 Task: Generate Tones.
Action: Mouse moved to (5, 15)
Screenshot: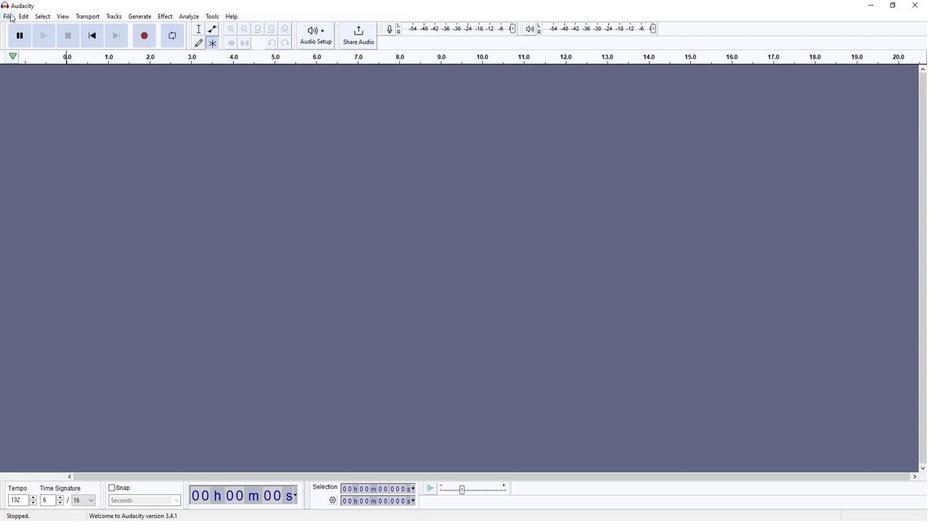 
Action: Mouse pressed left at (5, 15)
Screenshot: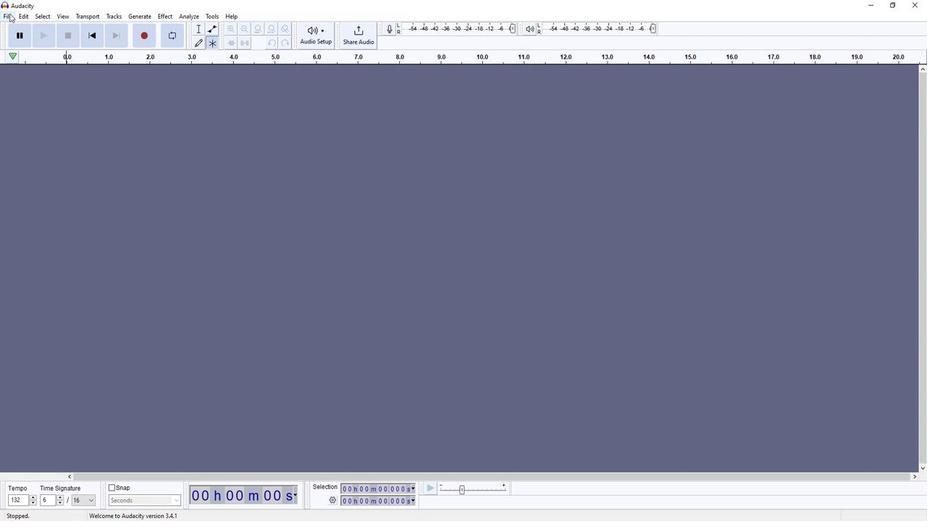 
Action: Mouse moved to (40, 39)
Screenshot: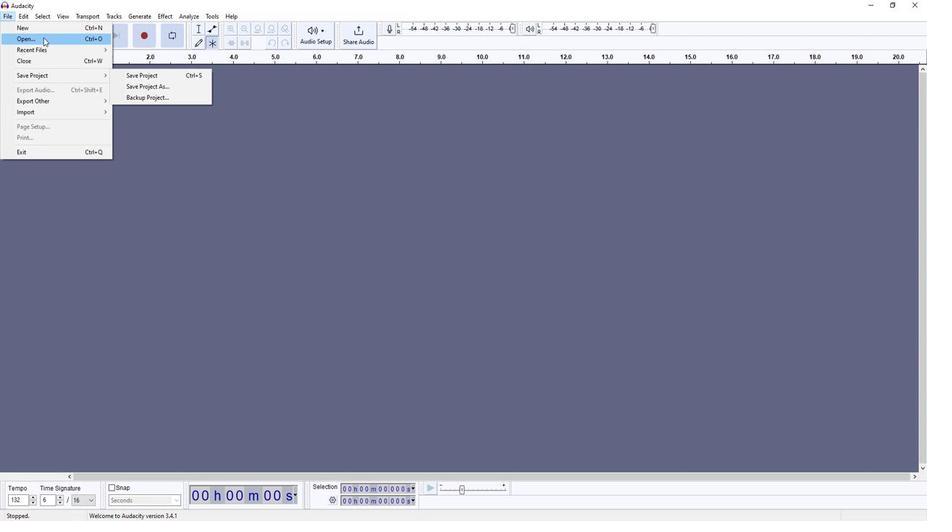
Action: Mouse pressed left at (40, 39)
Screenshot: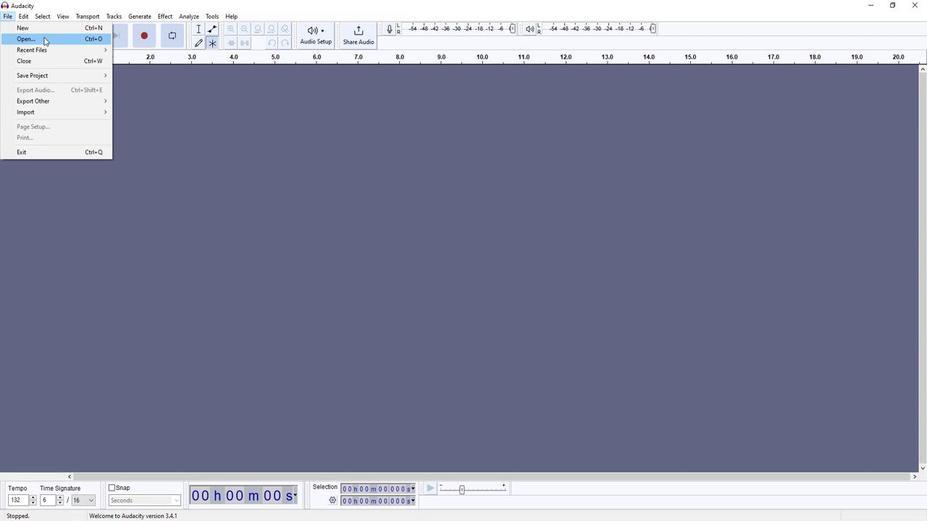 
Action: Mouse moved to (139, 153)
Screenshot: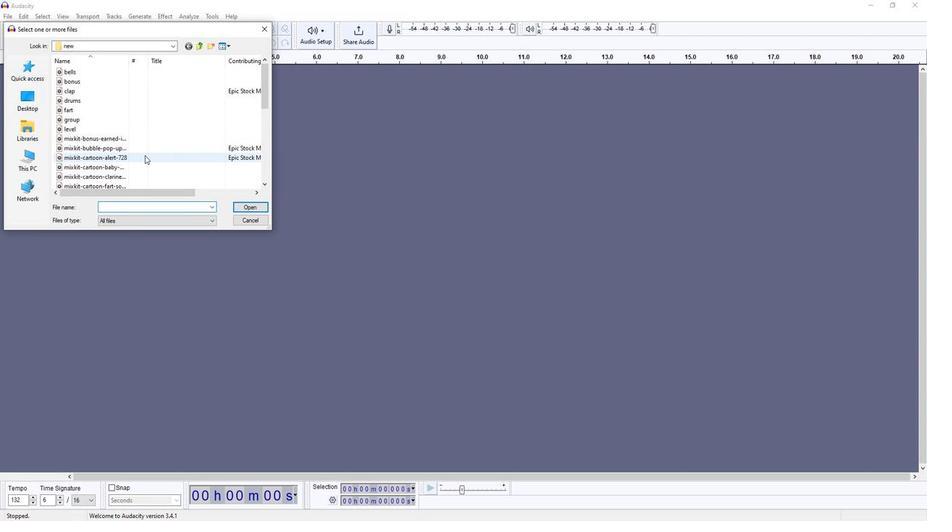 
Action: Mouse scrolled (139, 152) with delta (0, 0)
Screenshot: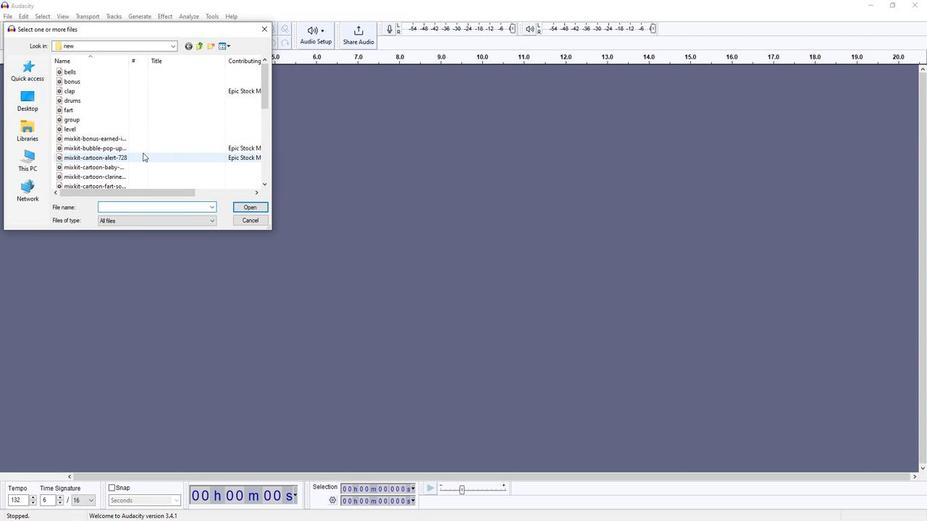 
Action: Mouse scrolled (139, 152) with delta (0, 0)
Screenshot: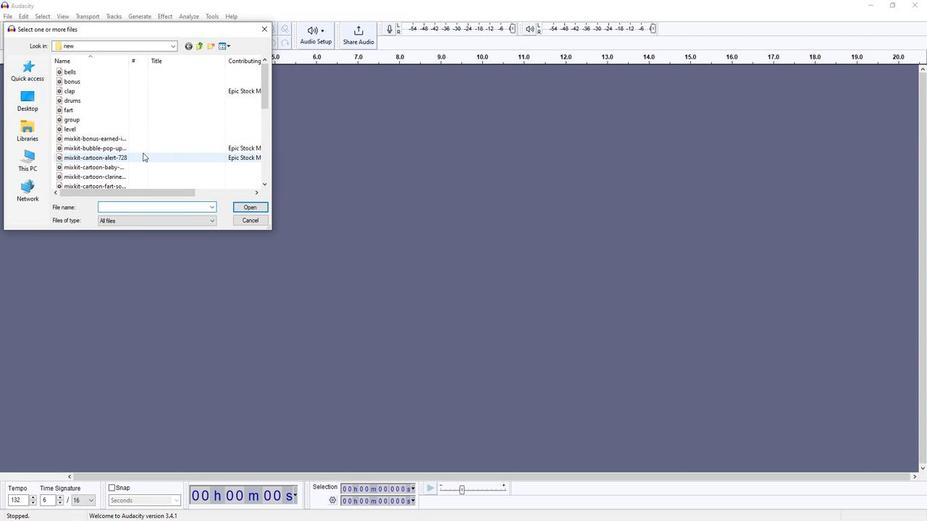 
Action: Mouse scrolled (139, 152) with delta (0, 0)
Screenshot: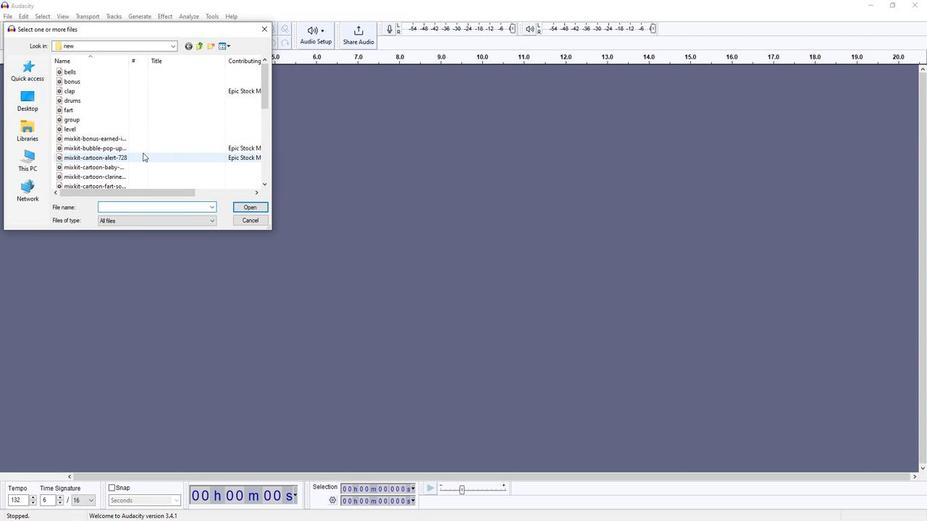 
Action: Mouse scrolled (139, 152) with delta (0, 0)
Screenshot: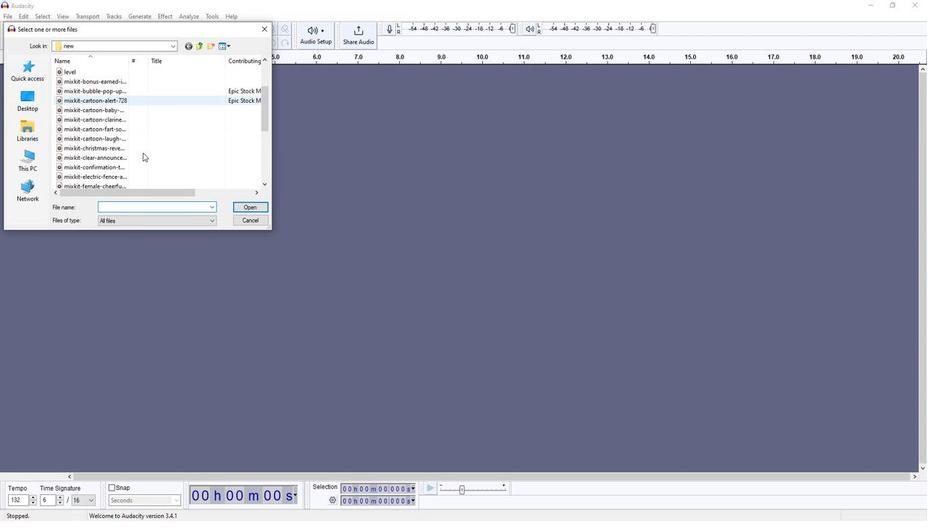 
Action: Mouse moved to (103, 159)
Screenshot: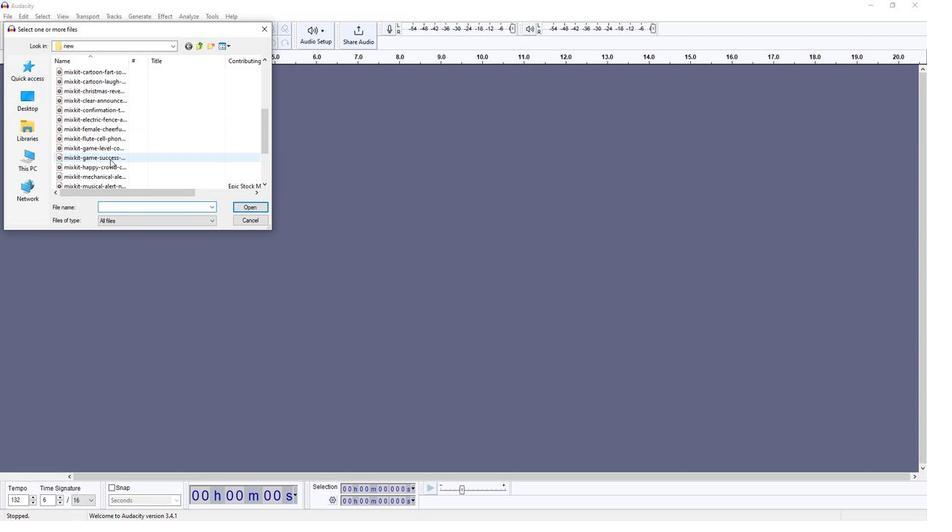 
Action: Mouse pressed left at (103, 159)
Screenshot: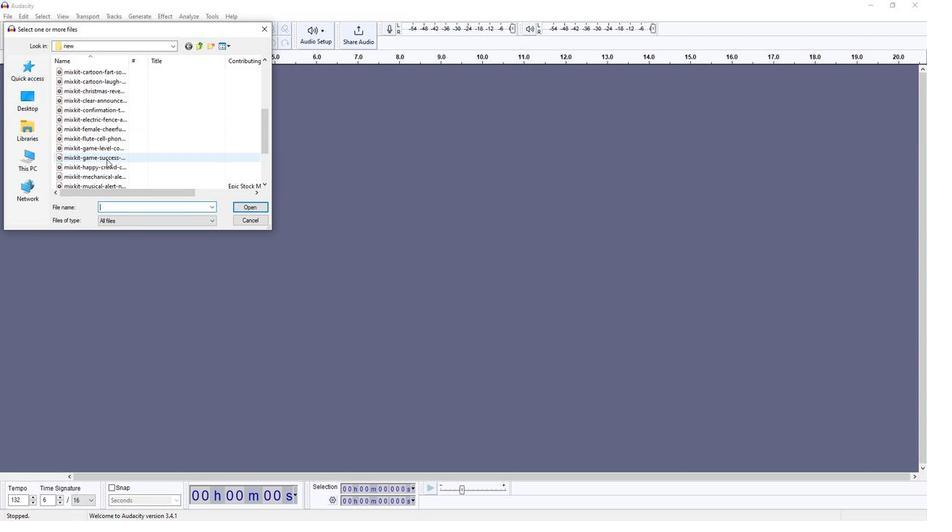 
Action: Mouse moved to (237, 208)
Screenshot: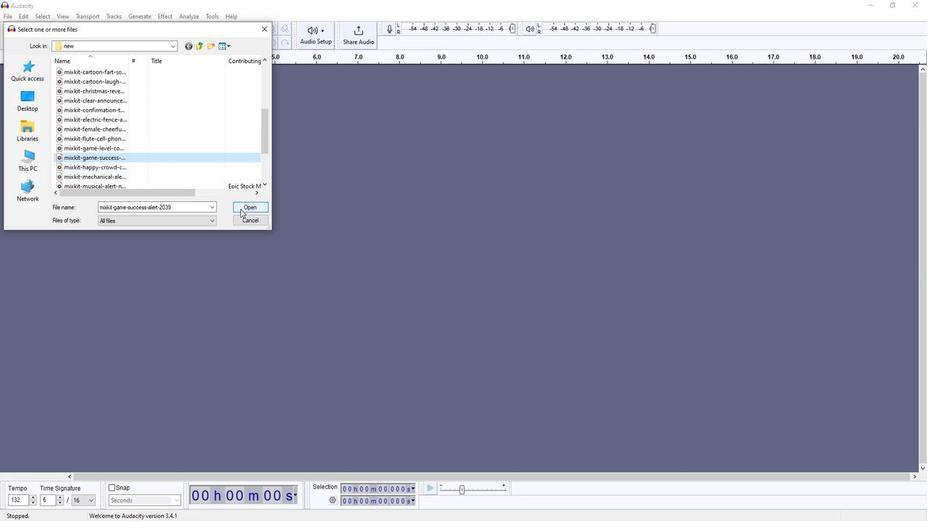 
Action: Mouse pressed left at (237, 208)
Screenshot: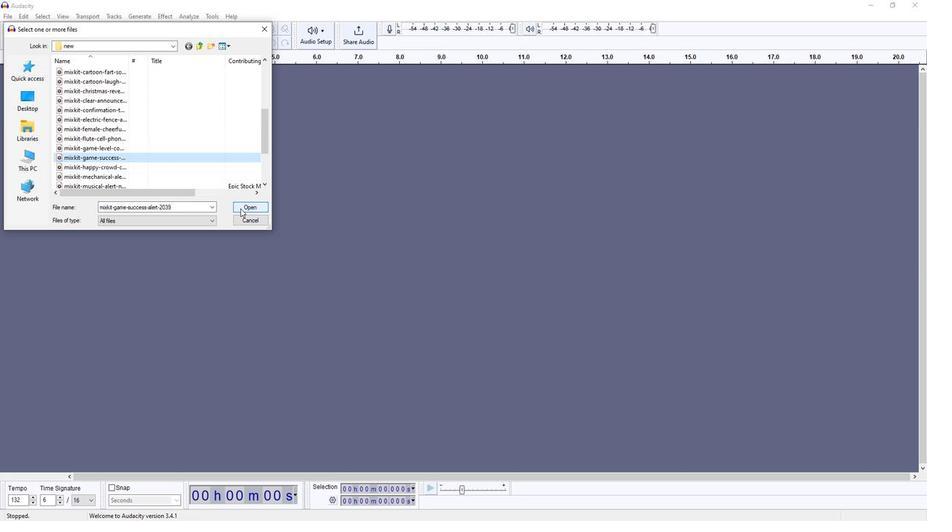 
Action: Mouse moved to (36, 36)
Screenshot: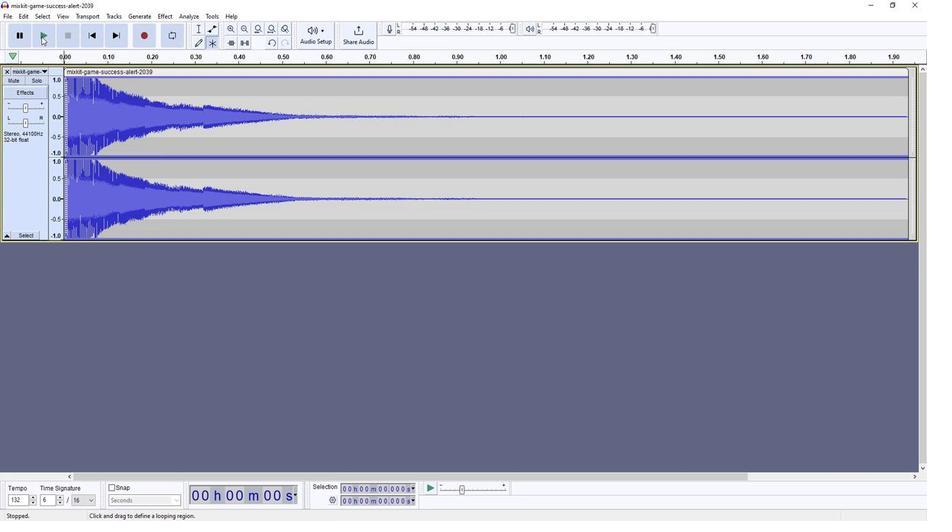 
Action: Mouse pressed left at (36, 36)
Screenshot: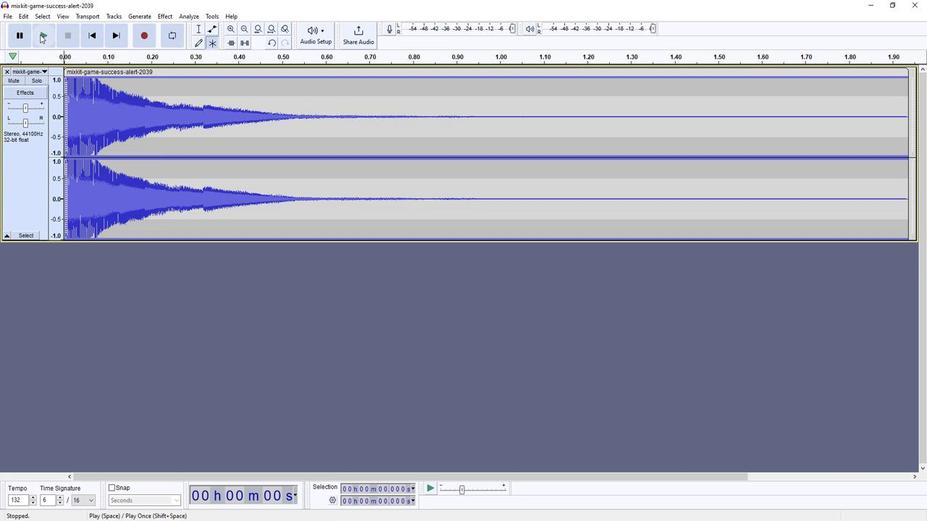 
Action: Mouse moved to (310, 118)
Screenshot: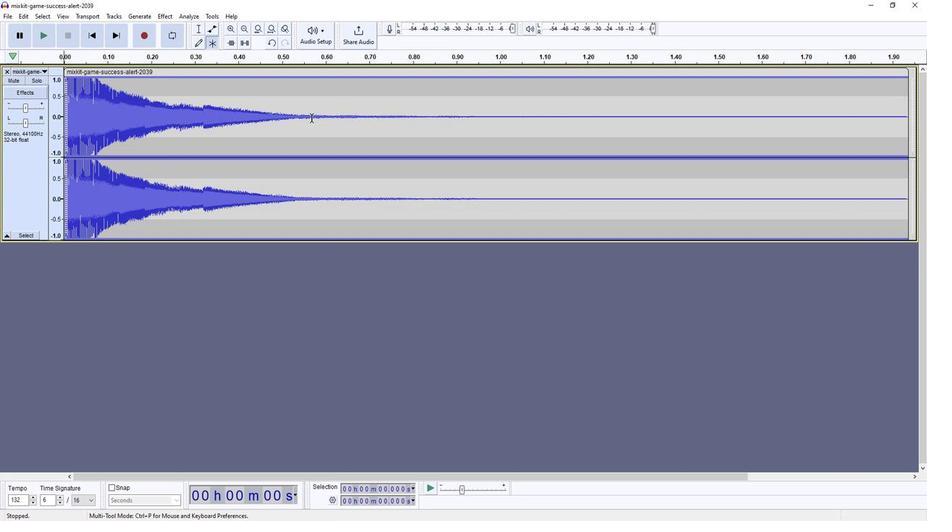 
Action: Mouse pressed left at (310, 118)
Screenshot: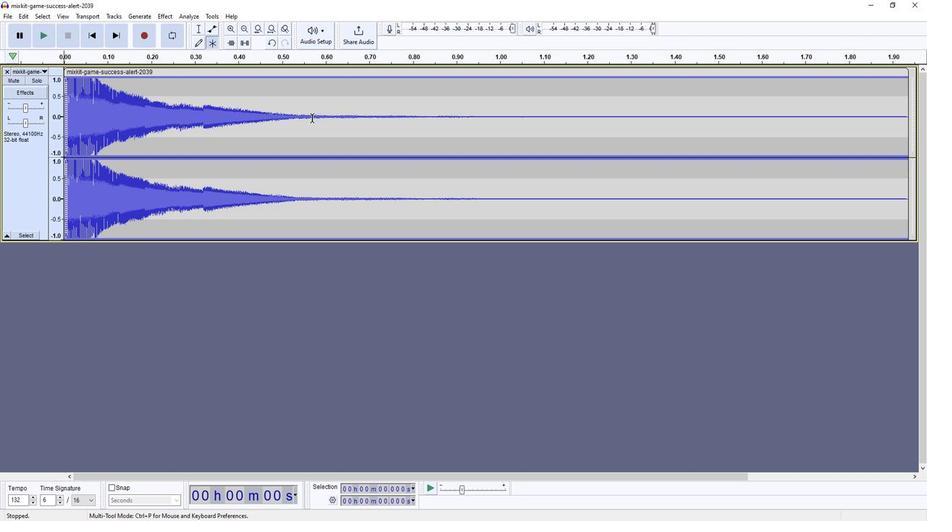 
Action: Mouse moved to (324, 110)
Screenshot: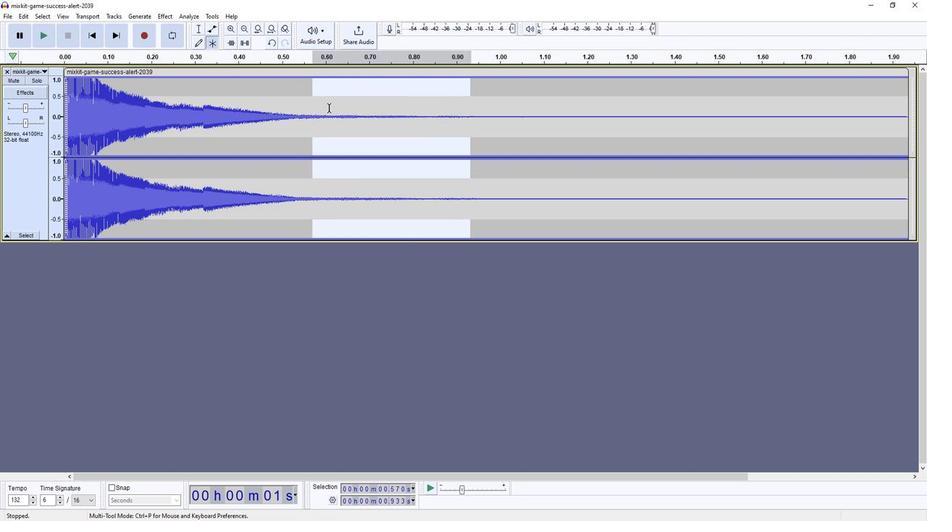 
Action: Mouse pressed left at (324, 110)
Screenshot: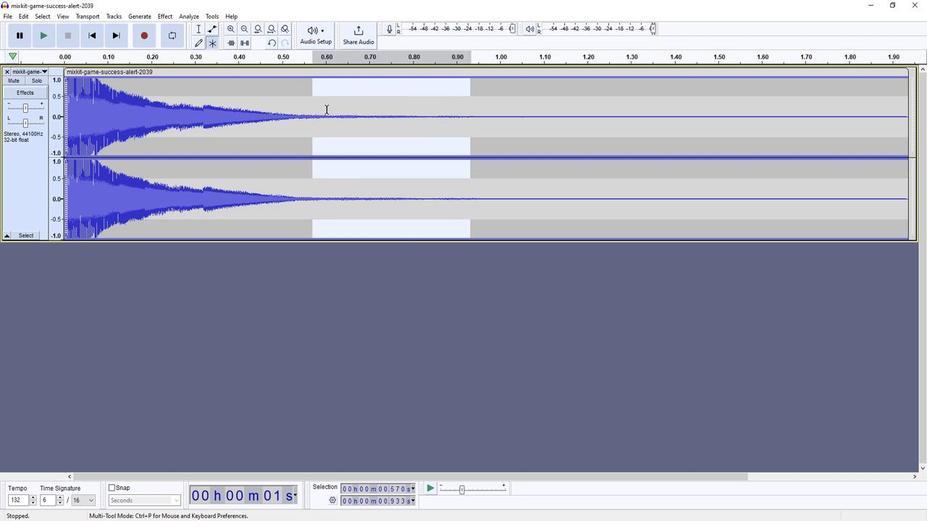 
Action: Mouse moved to (310, 95)
Screenshot: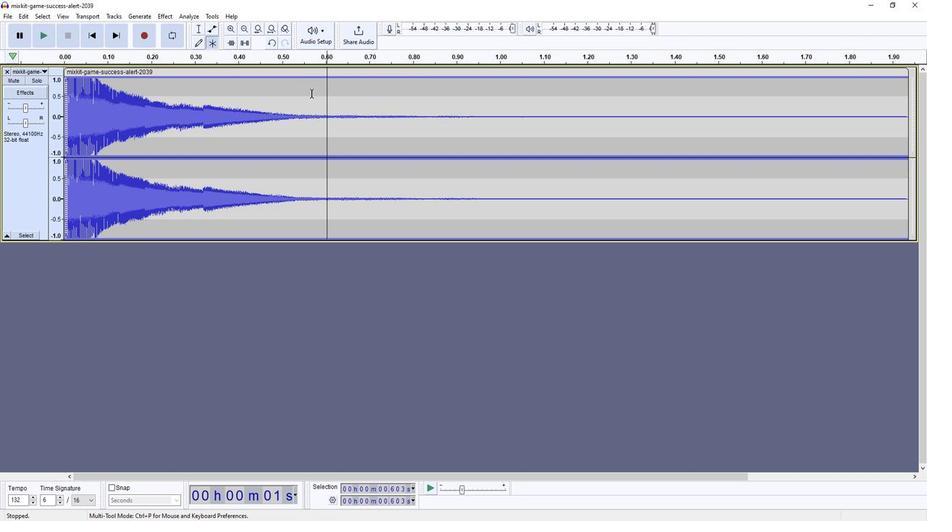 
Action: Mouse pressed left at (310, 95)
Screenshot: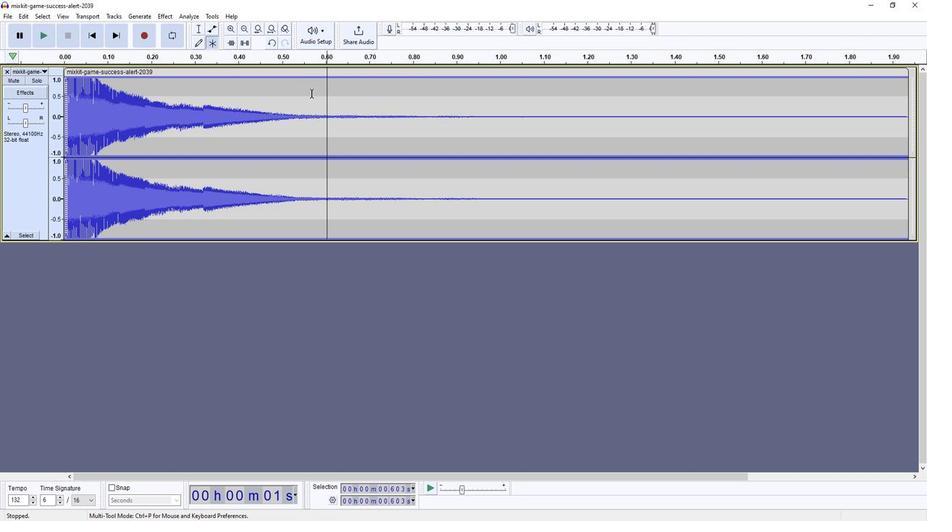 
Action: Mouse moved to (137, 21)
Screenshot: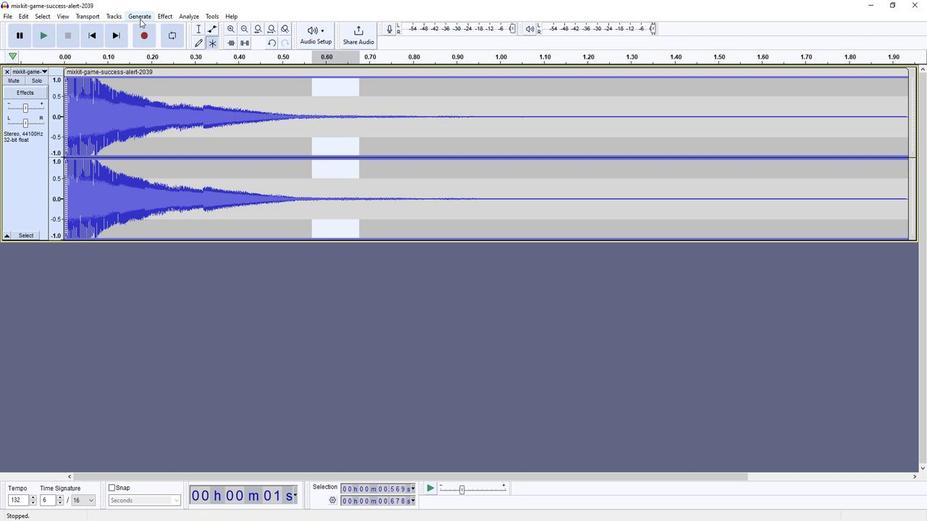 
Action: Mouse pressed left at (137, 21)
Screenshot: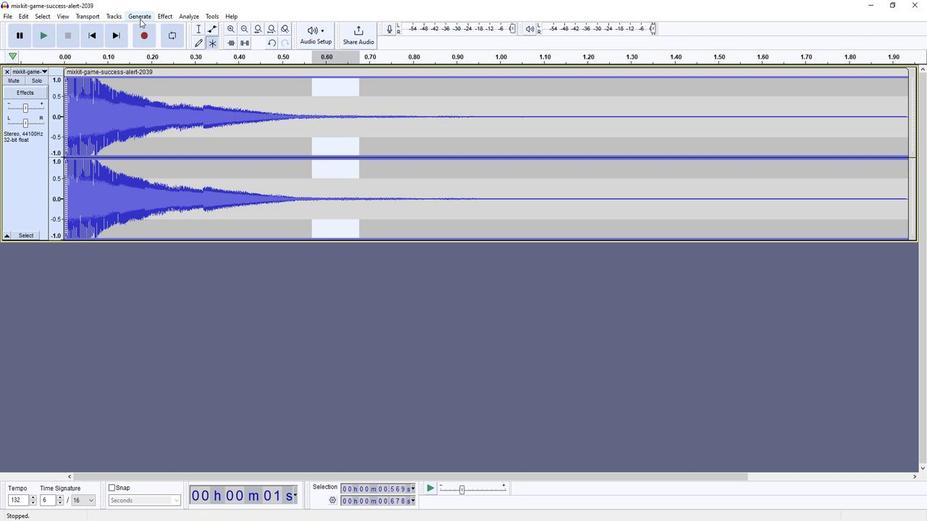 
Action: Mouse moved to (154, 121)
Screenshot: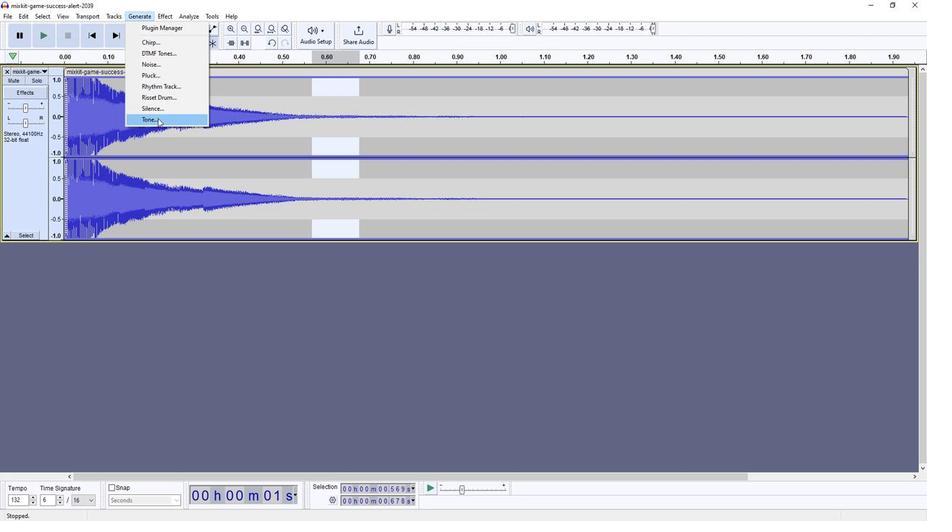 
Action: Mouse pressed left at (154, 121)
Screenshot: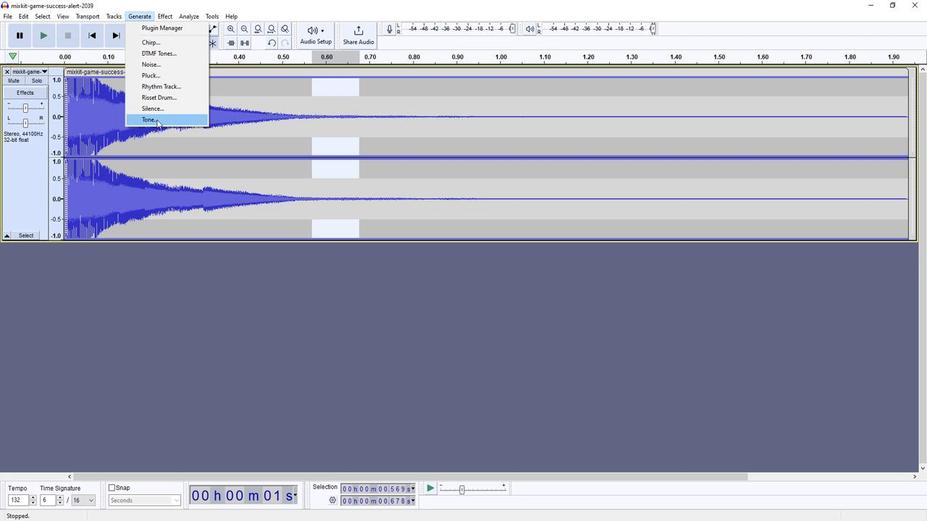 
Action: Mouse moved to (487, 229)
Screenshot: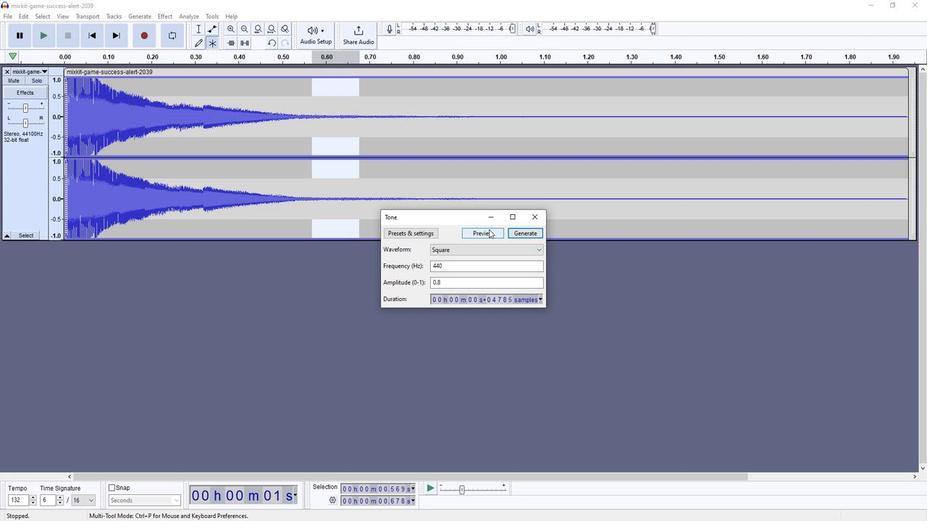 
Action: Mouse pressed left at (487, 229)
Screenshot: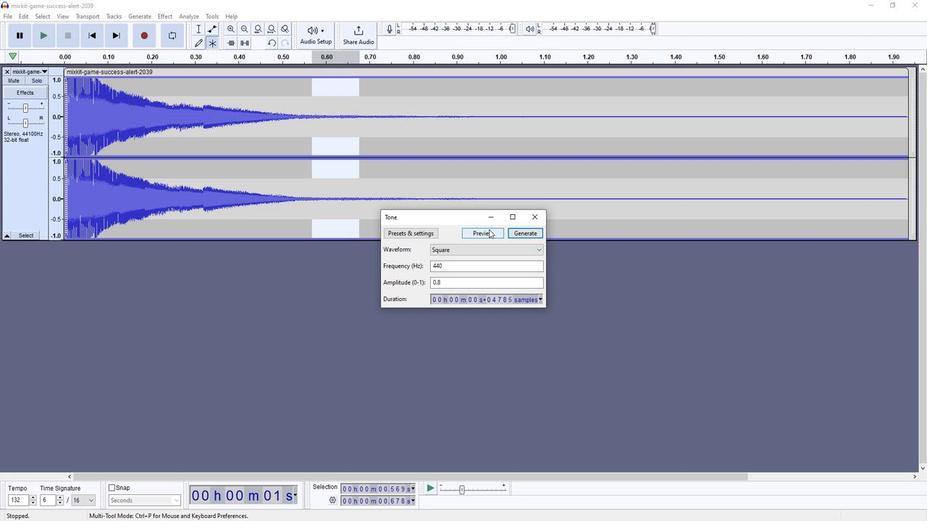 
Action: Mouse moved to (490, 233)
Screenshot: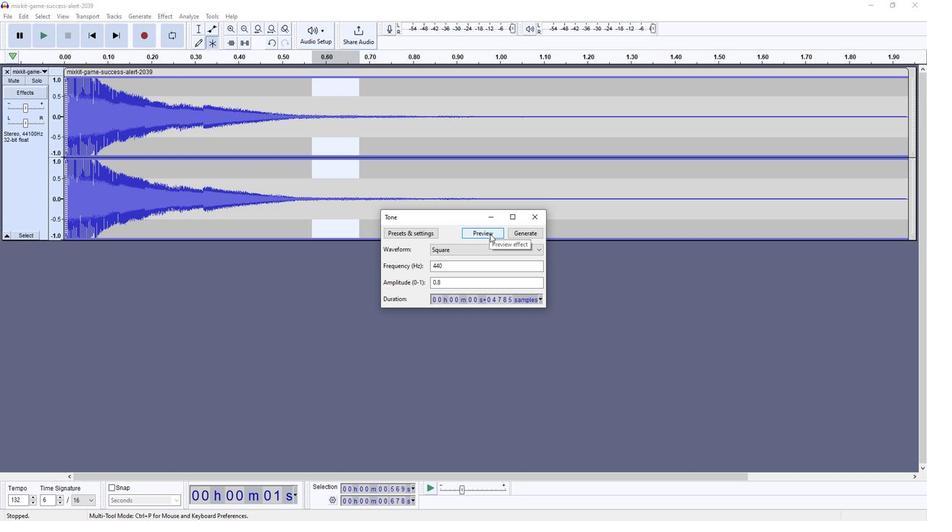 
Action: Mouse pressed left at (490, 233)
Screenshot: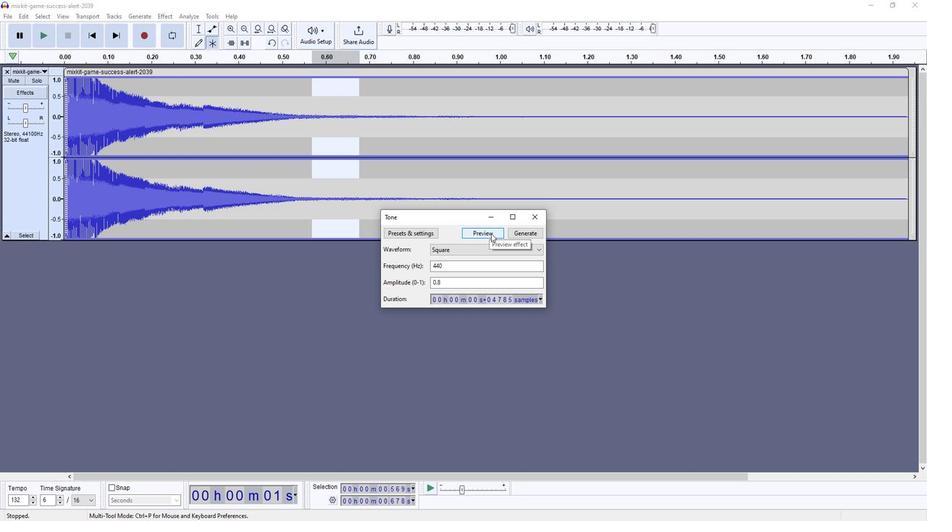 
Action: Mouse moved to (524, 231)
Screenshot: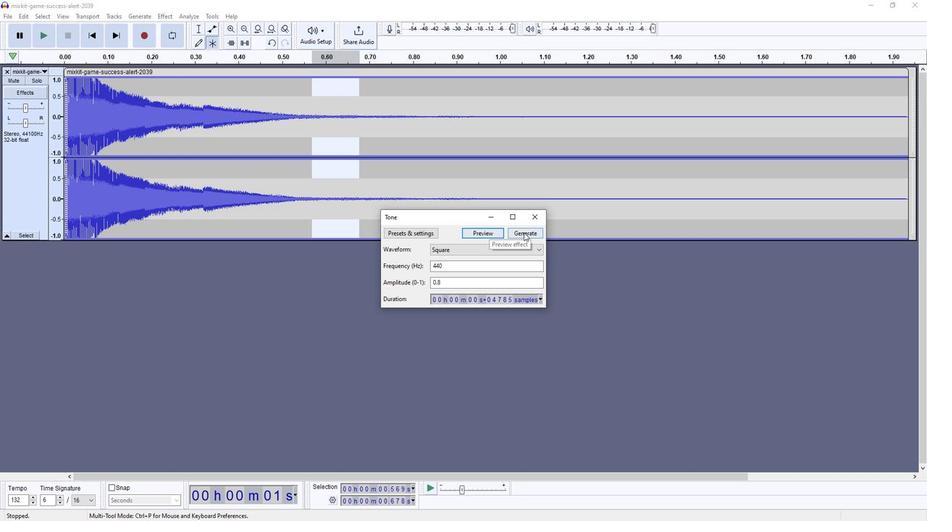 
Action: Mouse pressed left at (524, 231)
Screenshot: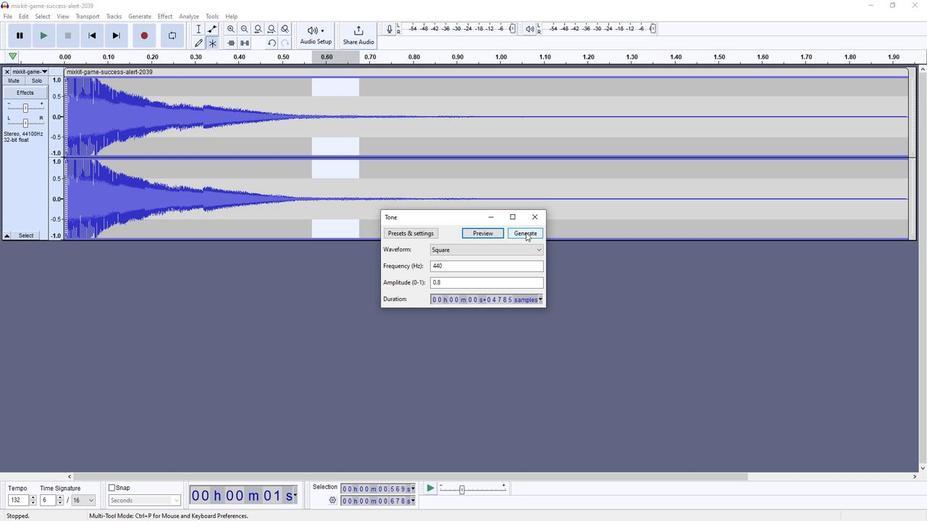 
Action: Mouse moved to (34, 41)
Screenshot: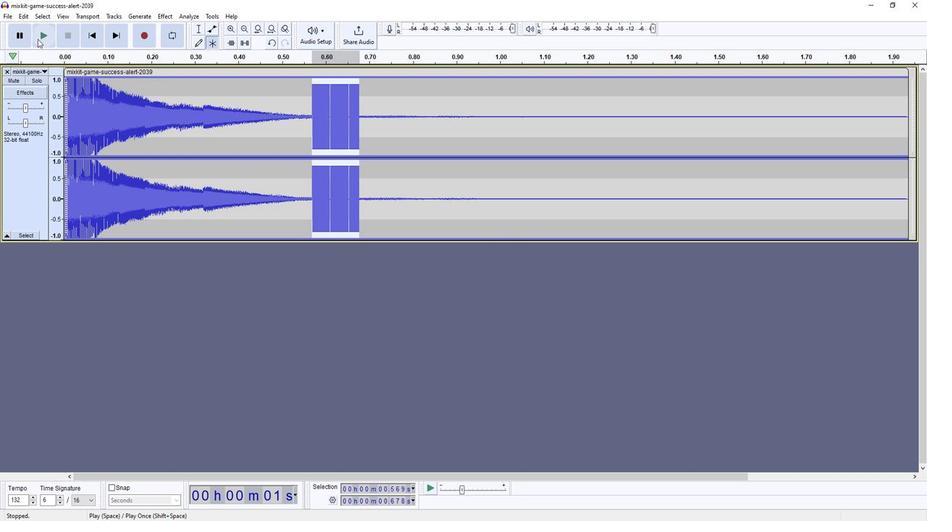 
Action: Mouse pressed left at (34, 41)
Screenshot: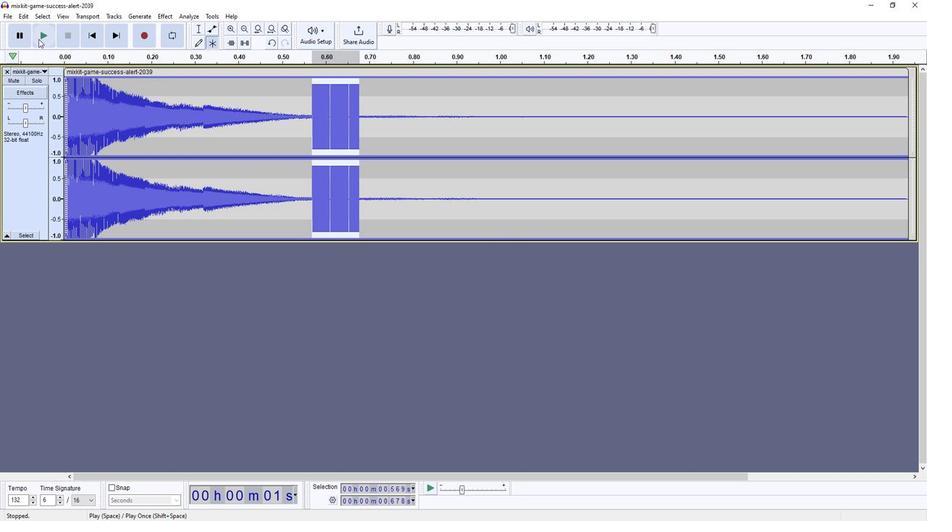 
Action: Mouse moved to (89, 38)
Screenshot: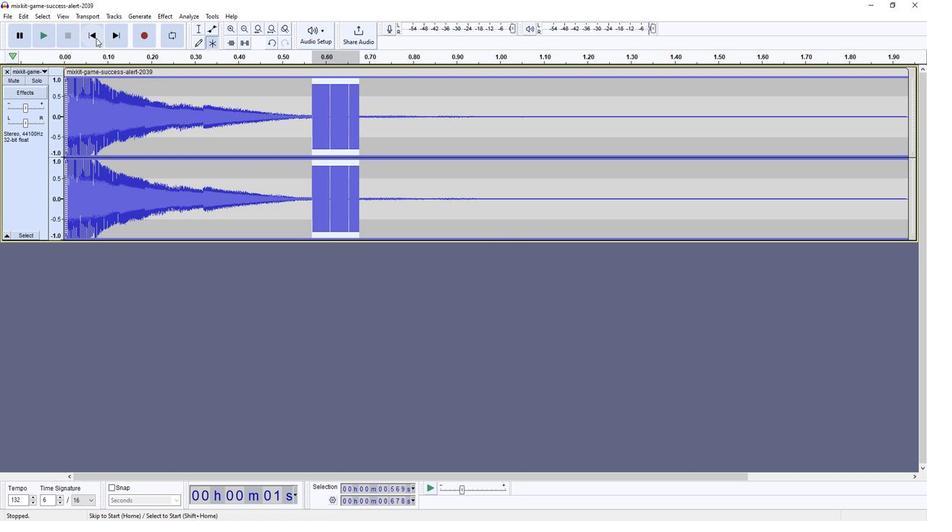 
Action: Mouse pressed left at (89, 38)
Screenshot: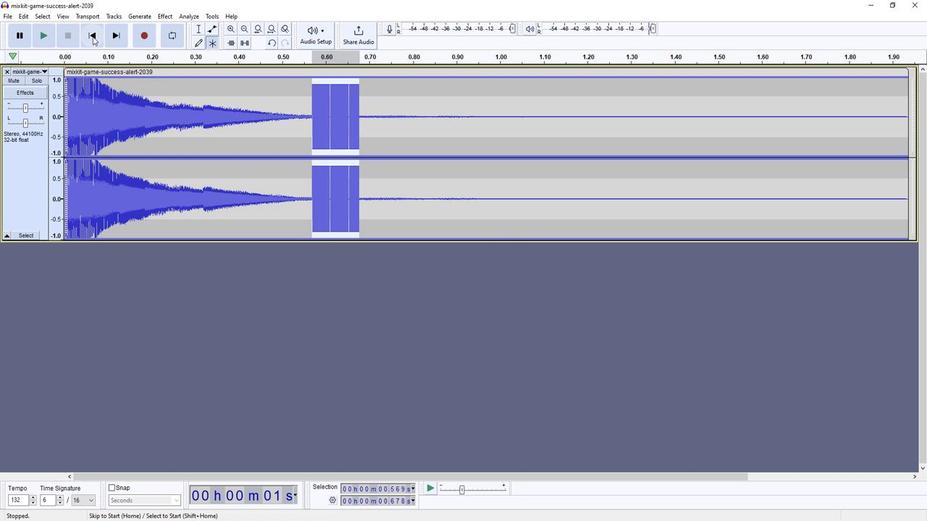 
Action: Mouse moved to (39, 37)
Screenshot: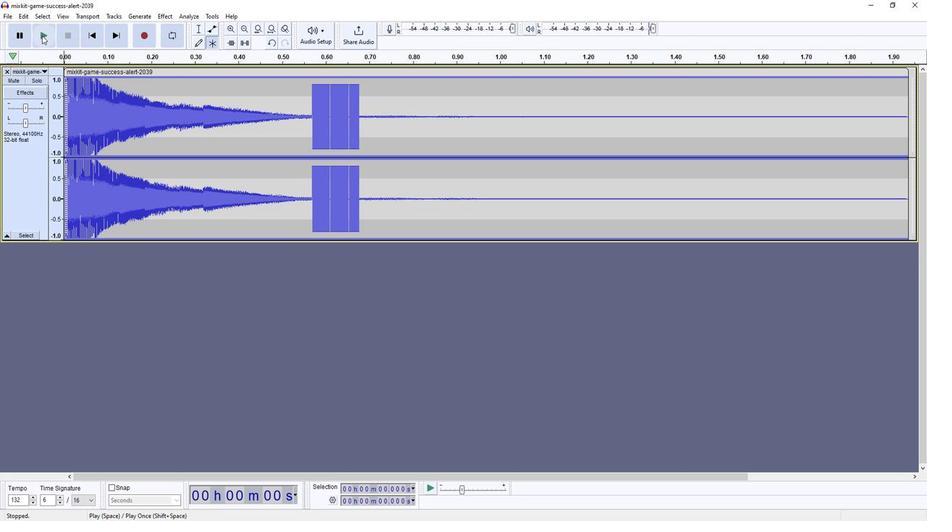 
Action: Mouse pressed left at (39, 37)
Screenshot: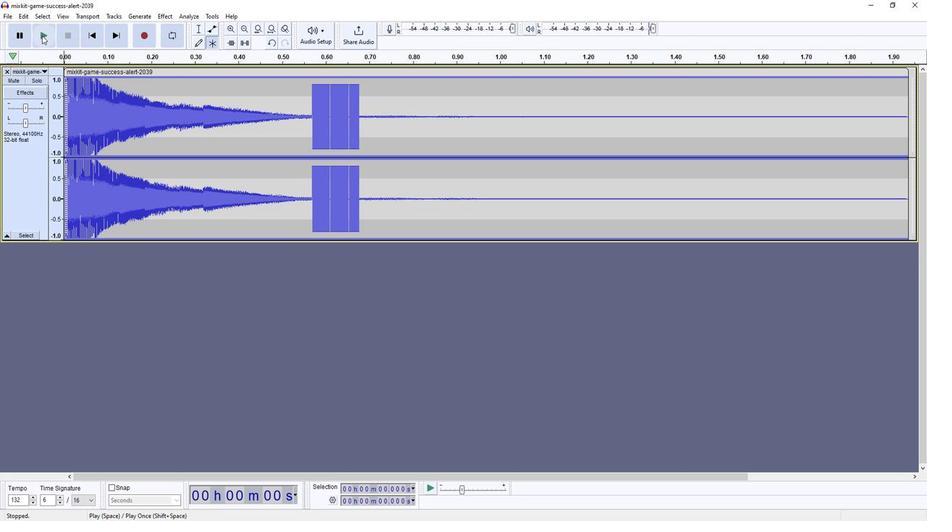 
Action: Mouse moved to (424, 118)
Screenshot: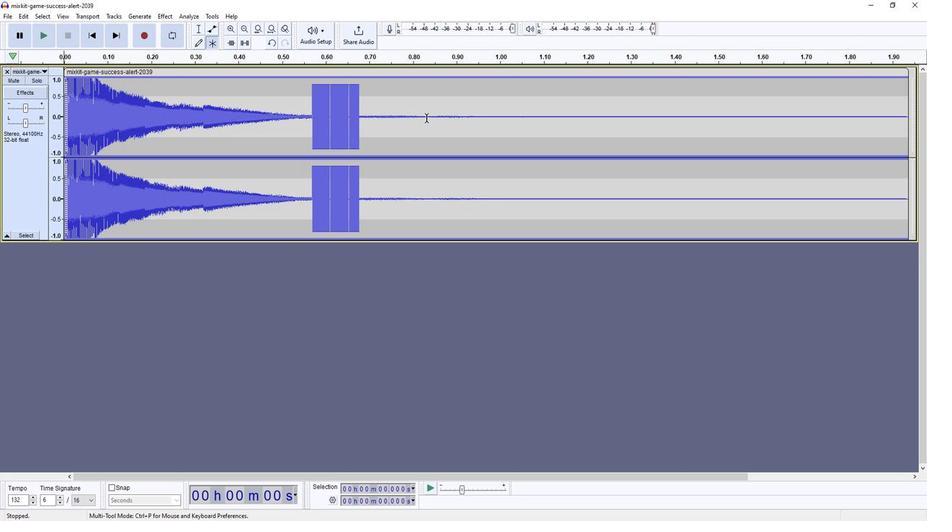 
Action: Mouse pressed left at (424, 118)
Screenshot: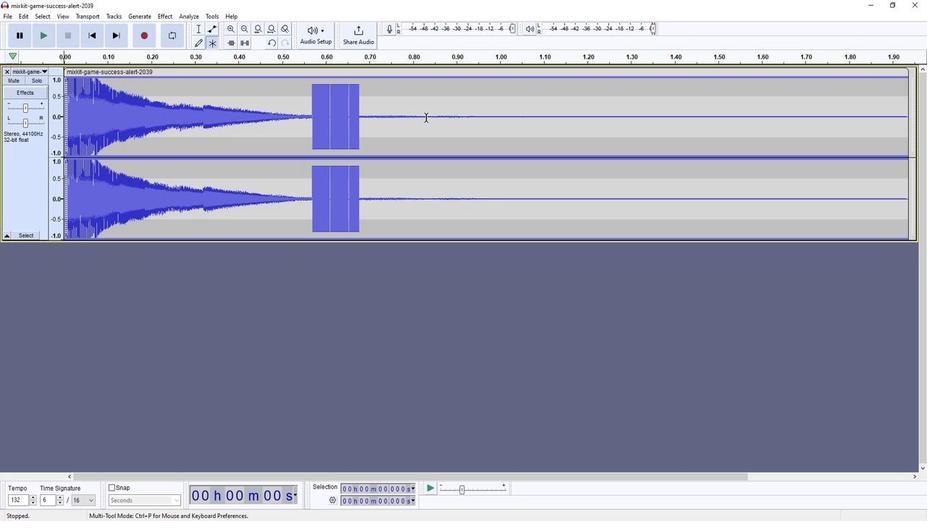 
Action: Mouse moved to (144, 19)
Screenshot: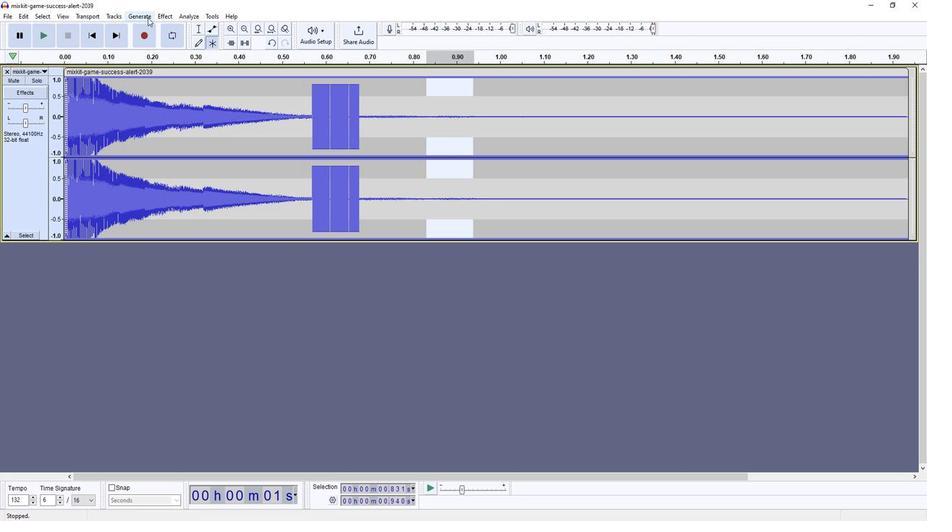 
Action: Mouse pressed left at (144, 19)
Screenshot: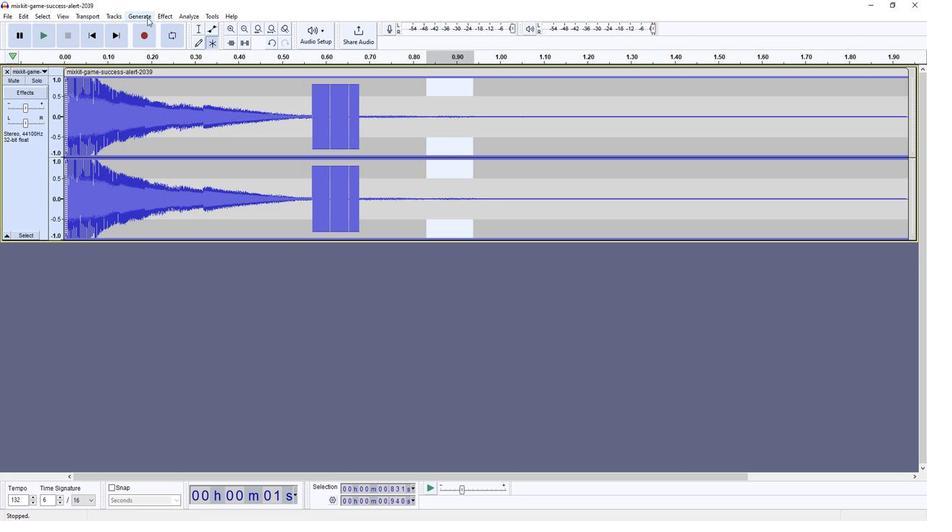 
Action: Mouse moved to (171, 120)
Screenshot: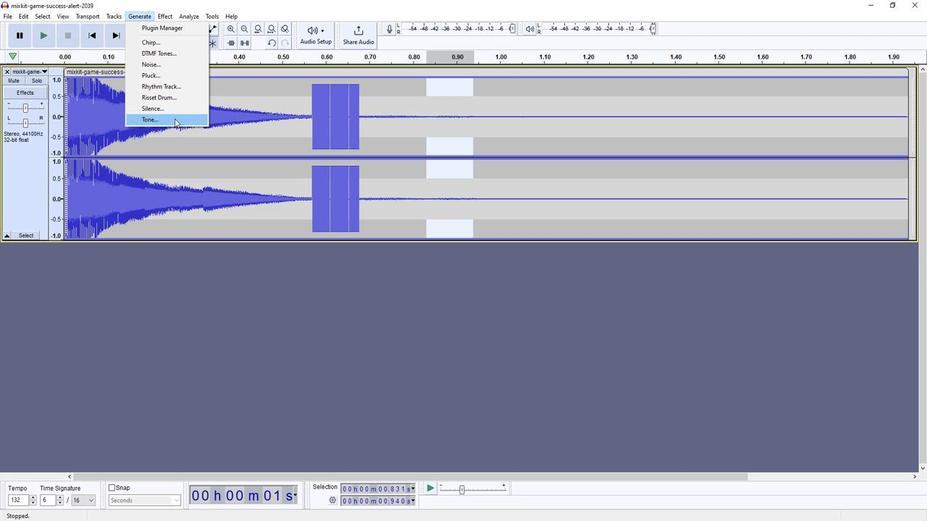 
Action: Mouse pressed left at (171, 120)
Screenshot: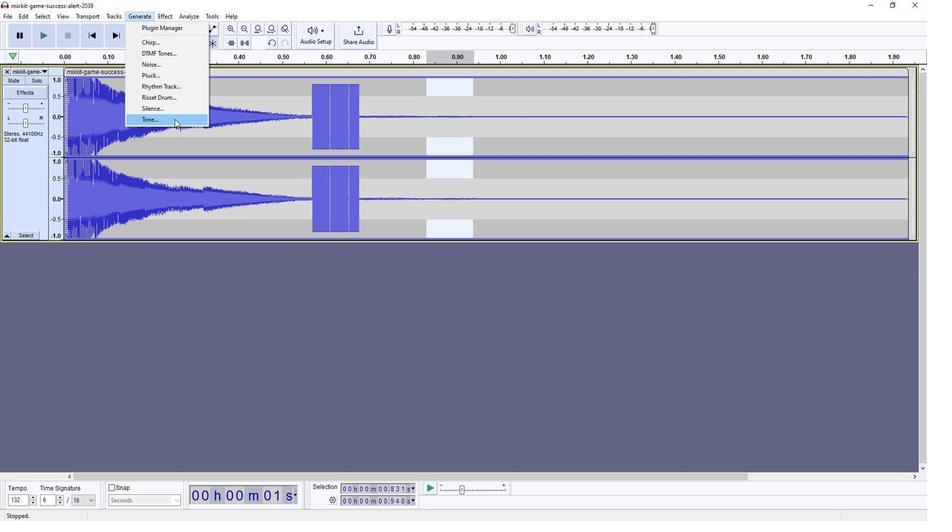 
Action: Mouse moved to (534, 249)
Screenshot: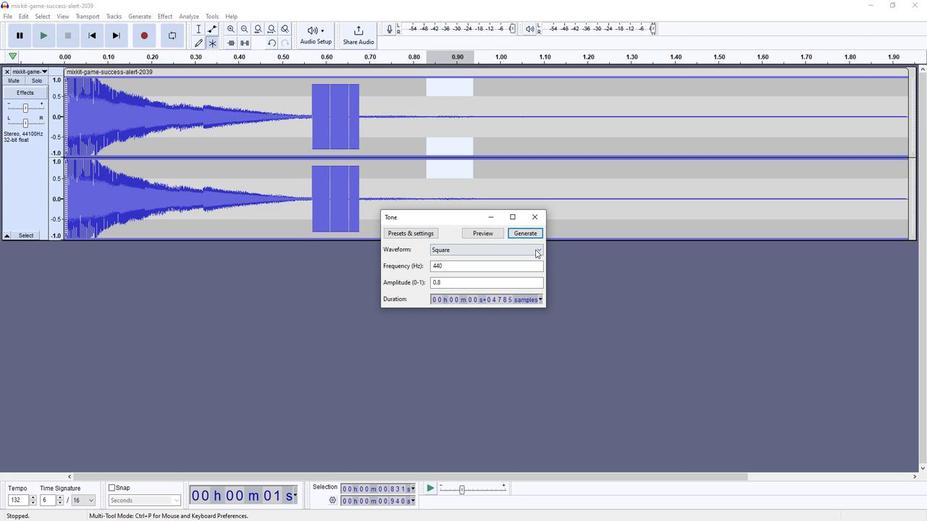
Action: Mouse pressed left at (534, 249)
Screenshot: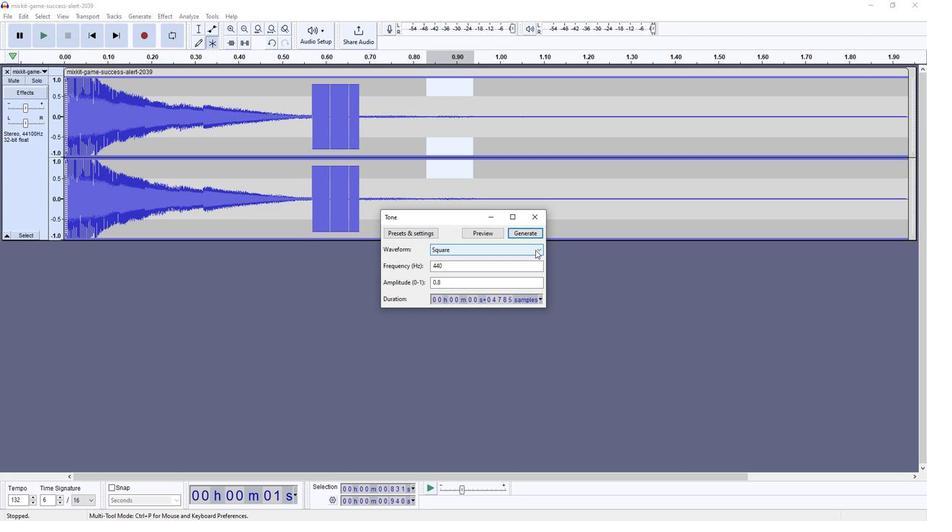 
Action: Mouse moved to (483, 271)
Screenshot: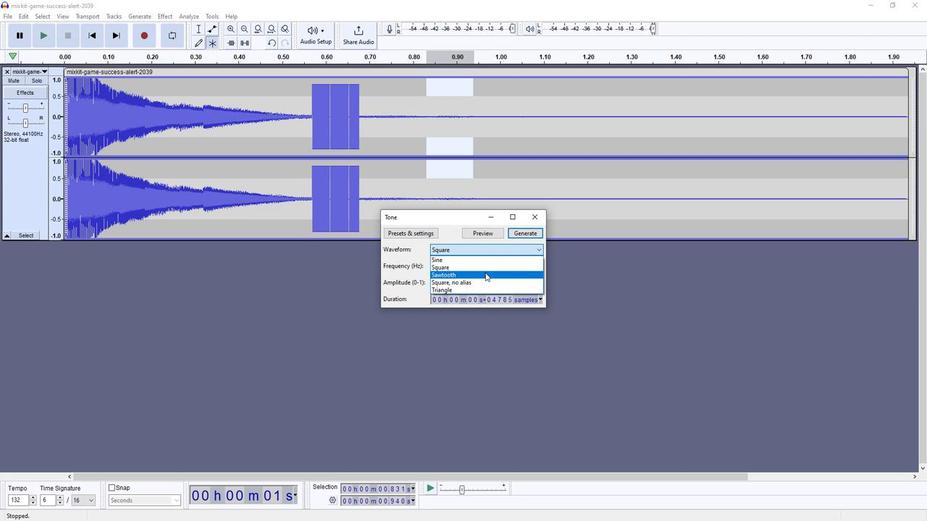 
Action: Mouse pressed left at (483, 271)
Screenshot: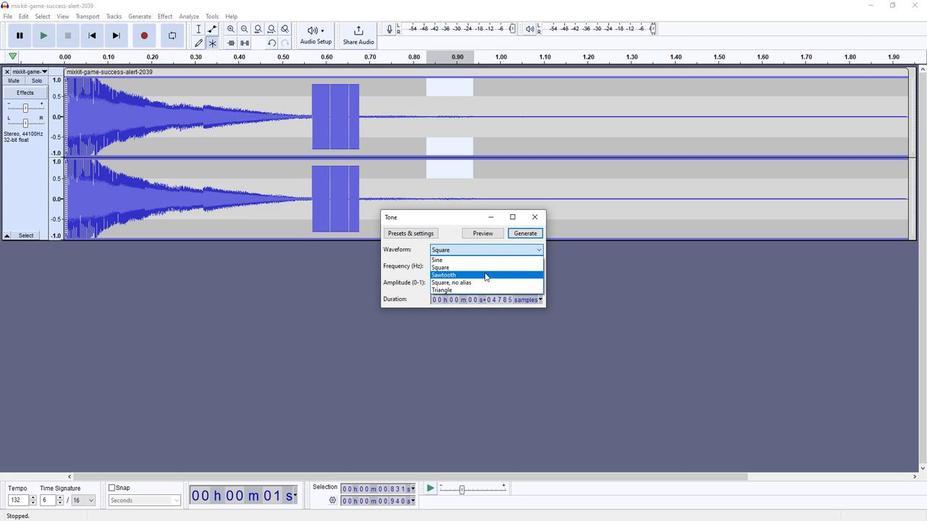 
Action: Mouse moved to (484, 234)
Screenshot: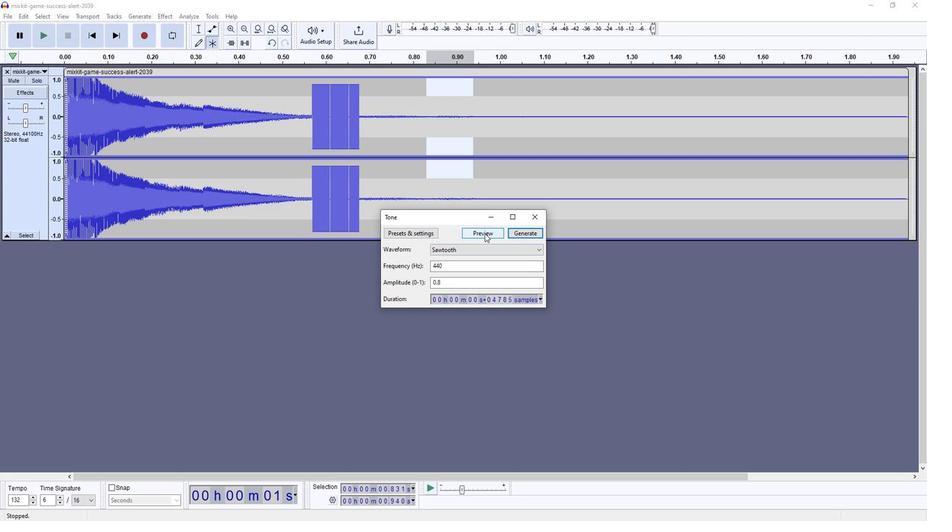 
Action: Mouse pressed left at (484, 234)
Screenshot: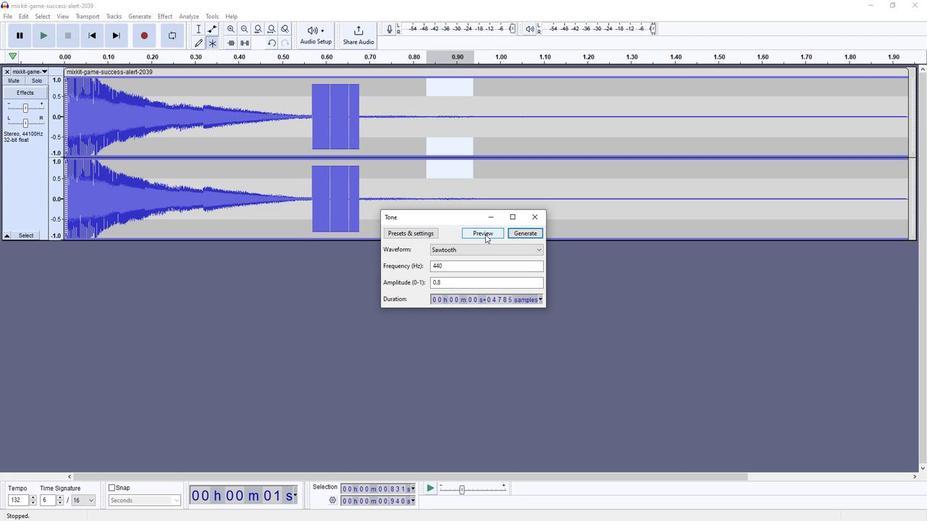 
Action: Mouse moved to (526, 234)
Screenshot: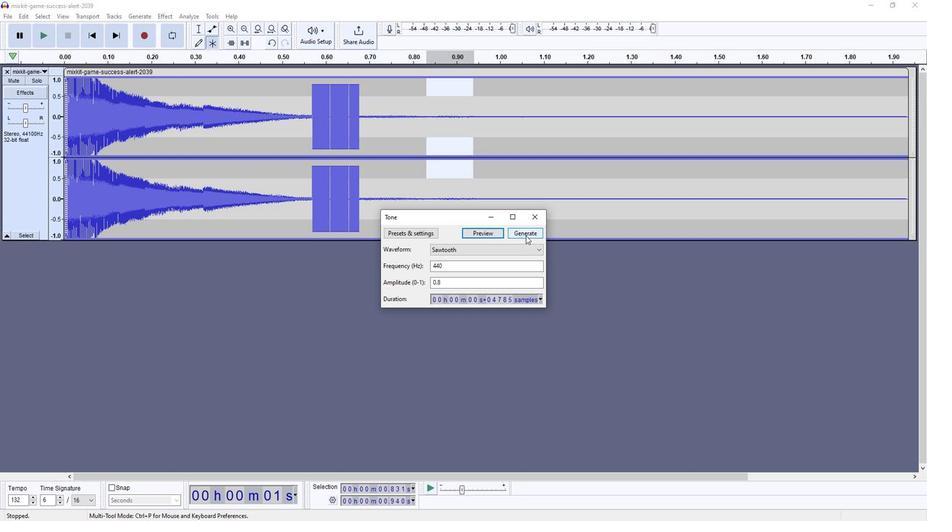 
Action: Mouse pressed left at (526, 234)
Screenshot: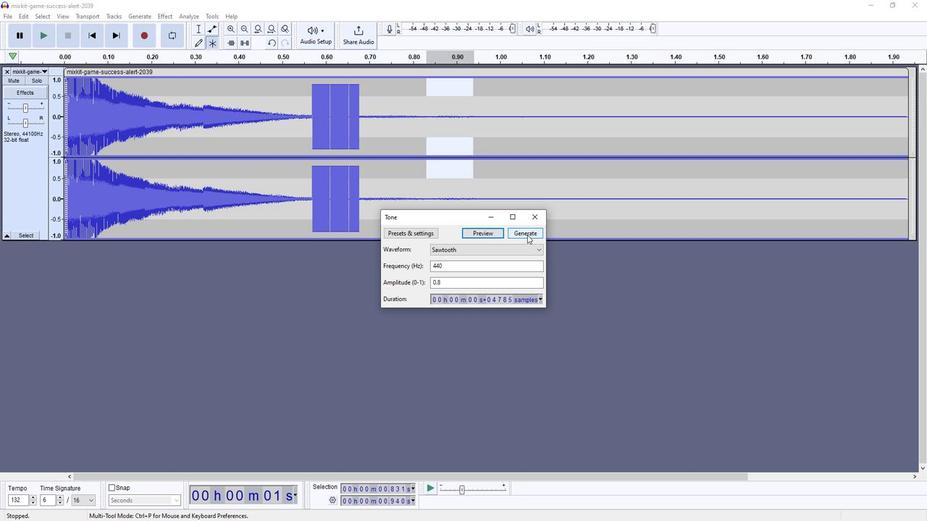 
Action: Mouse moved to (44, 37)
Screenshot: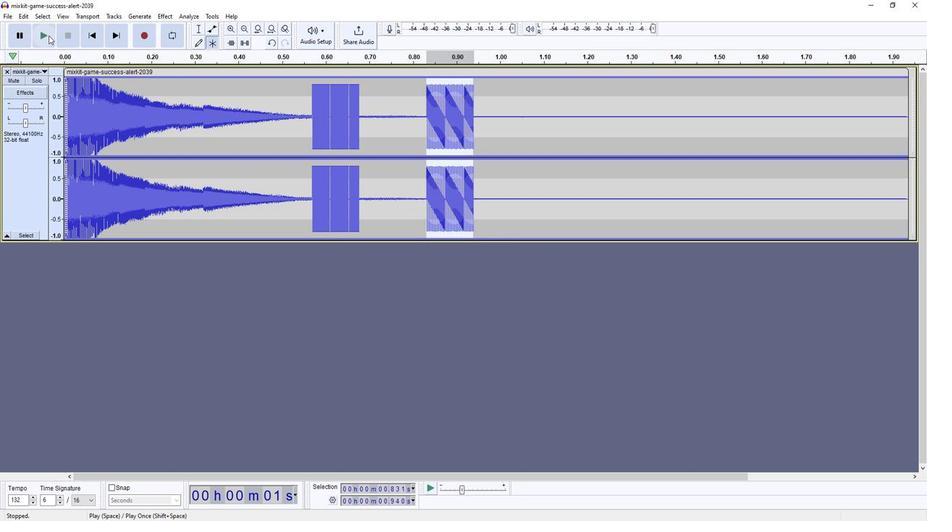
Action: Mouse pressed left at (44, 37)
Screenshot: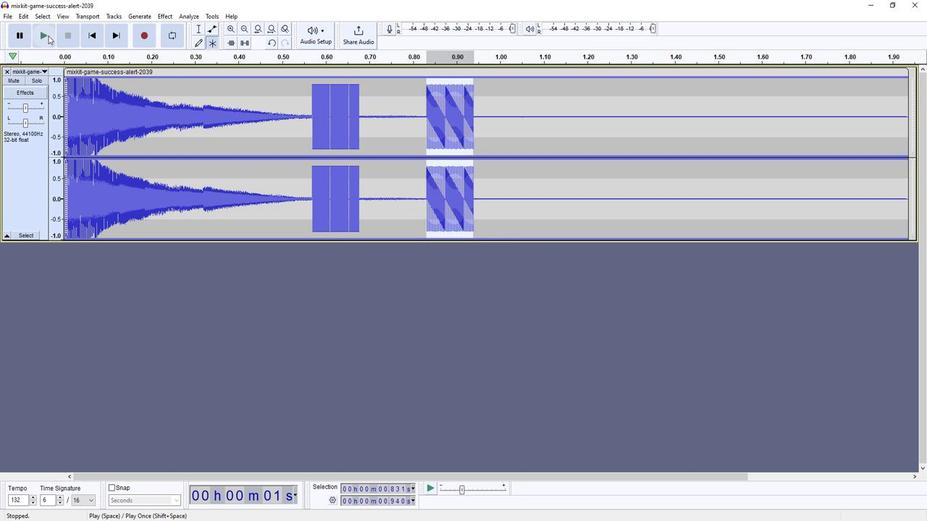
Action: Mouse moved to (92, 36)
Screenshot: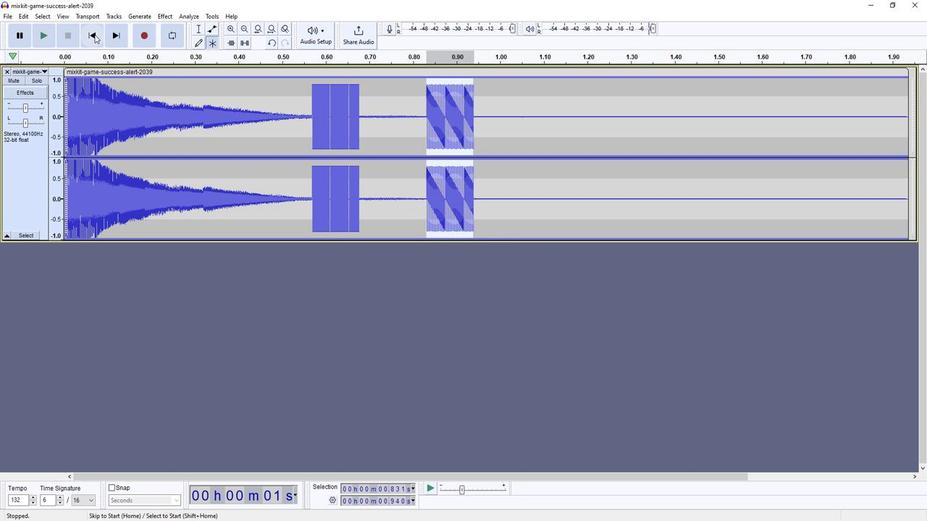 
Action: Mouse pressed left at (92, 36)
Screenshot: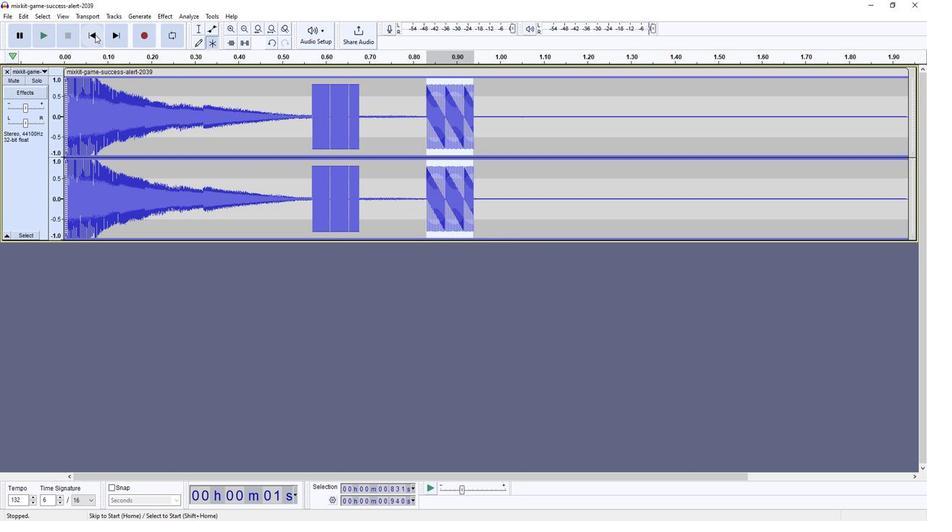 
Action: Mouse moved to (44, 38)
Screenshot: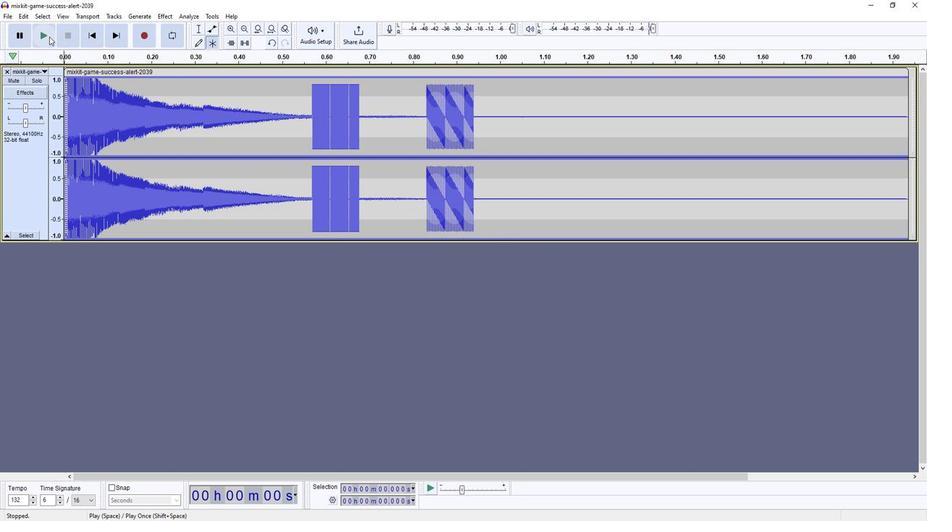 
Action: Mouse pressed left at (44, 38)
Screenshot: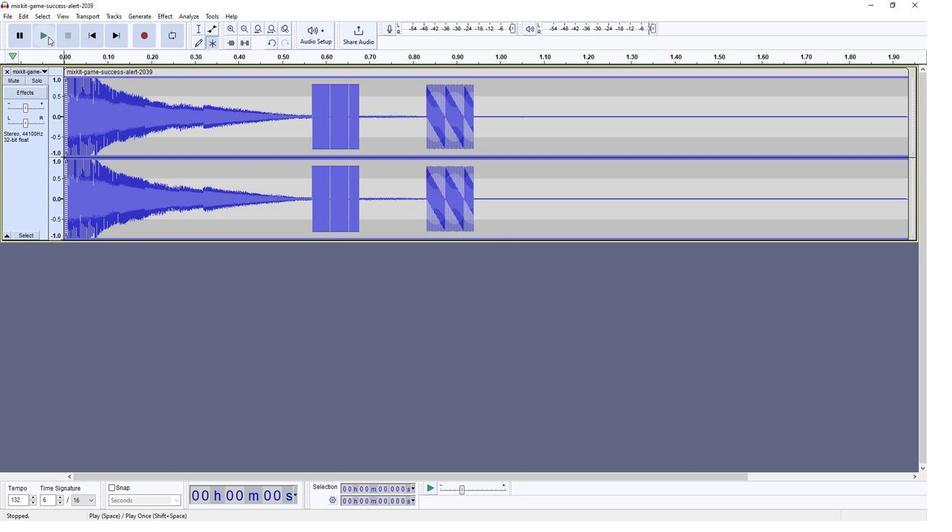 
Action: Mouse moved to (524, 117)
Screenshot: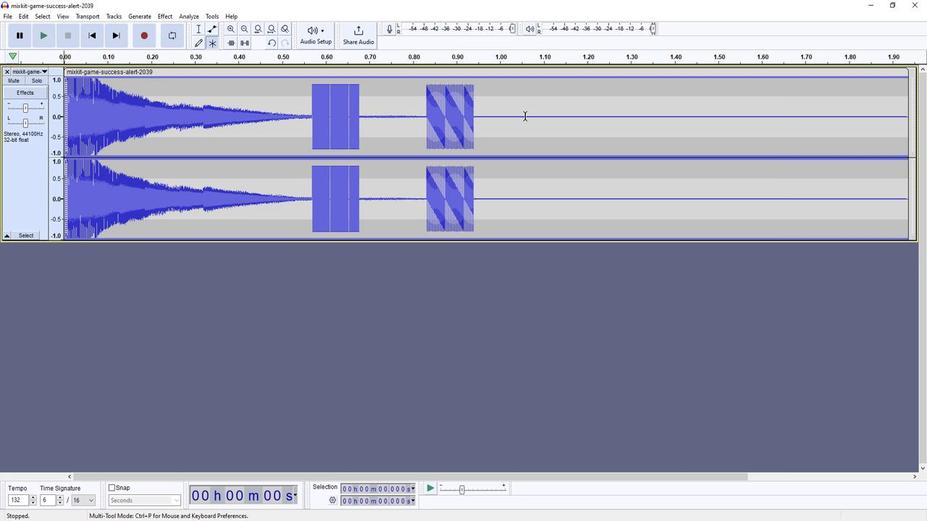 
Action: Mouse pressed left at (524, 117)
Screenshot: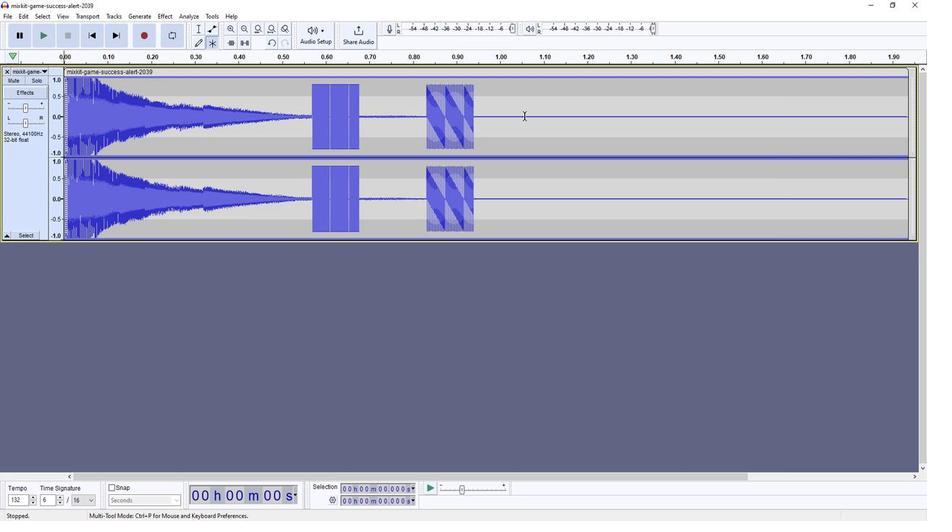 
Action: Mouse moved to (139, 21)
Screenshot: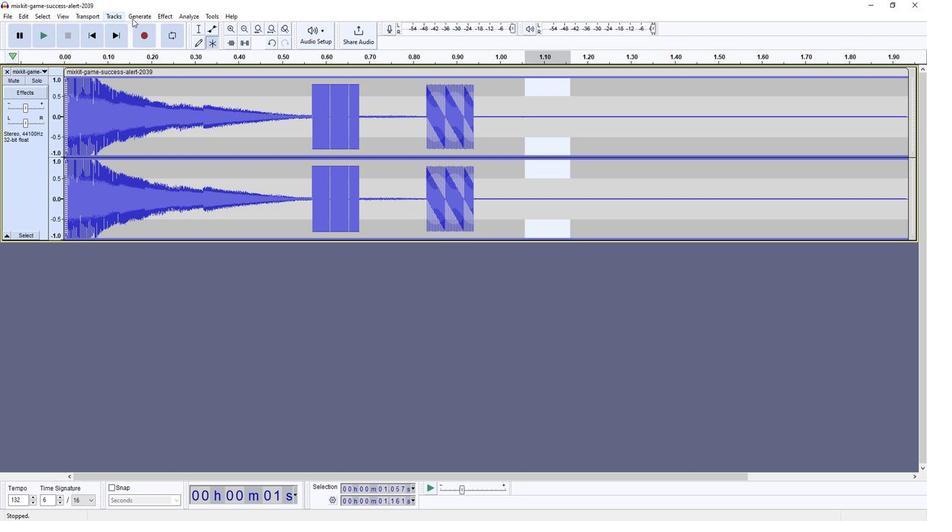 
Action: Mouse pressed left at (139, 21)
Screenshot: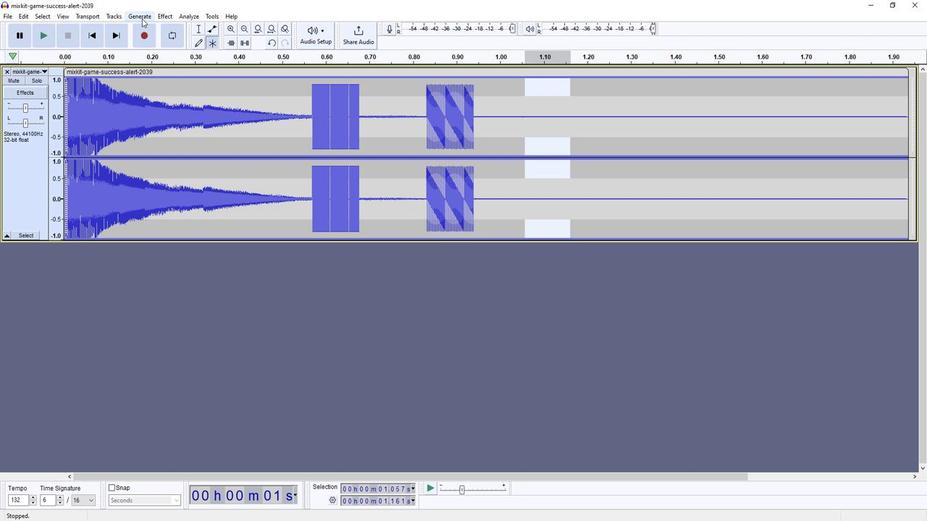 
Action: Mouse moved to (163, 121)
Screenshot: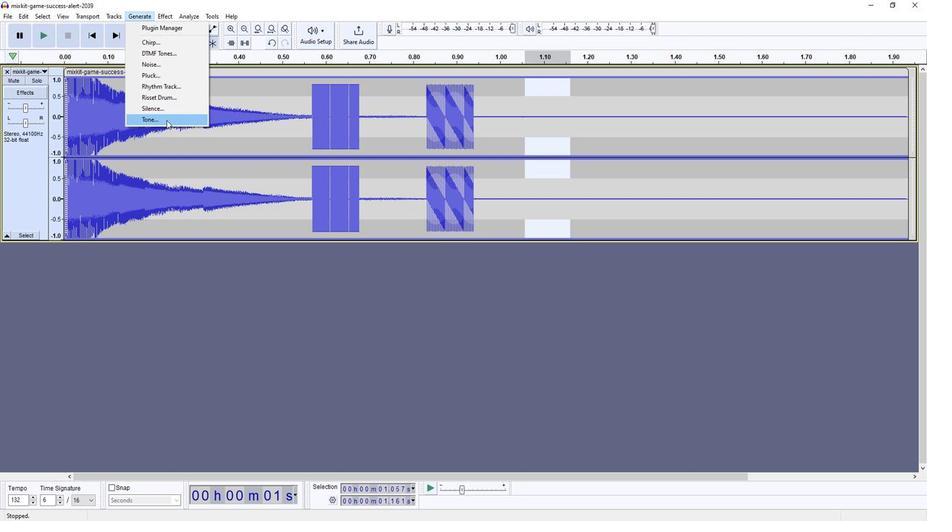 
Action: Mouse pressed left at (163, 121)
Screenshot: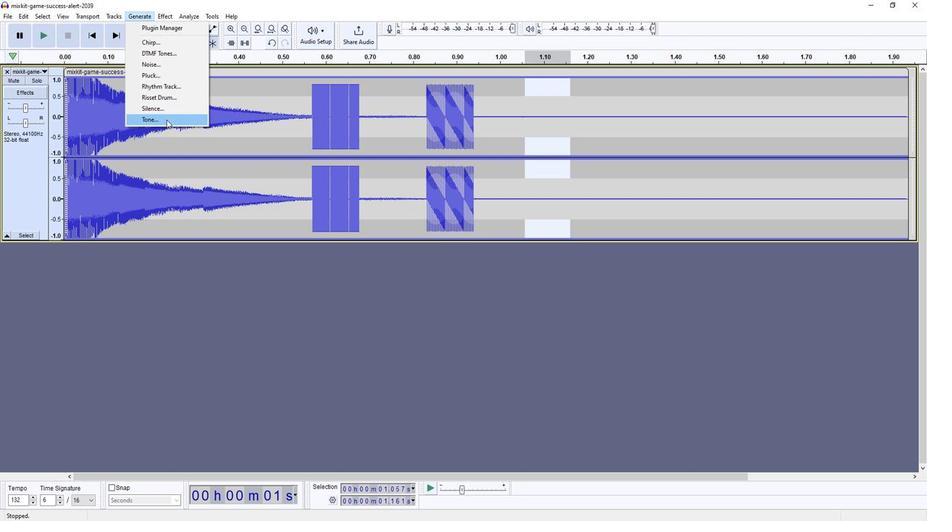 
Action: Mouse moved to (461, 247)
Screenshot: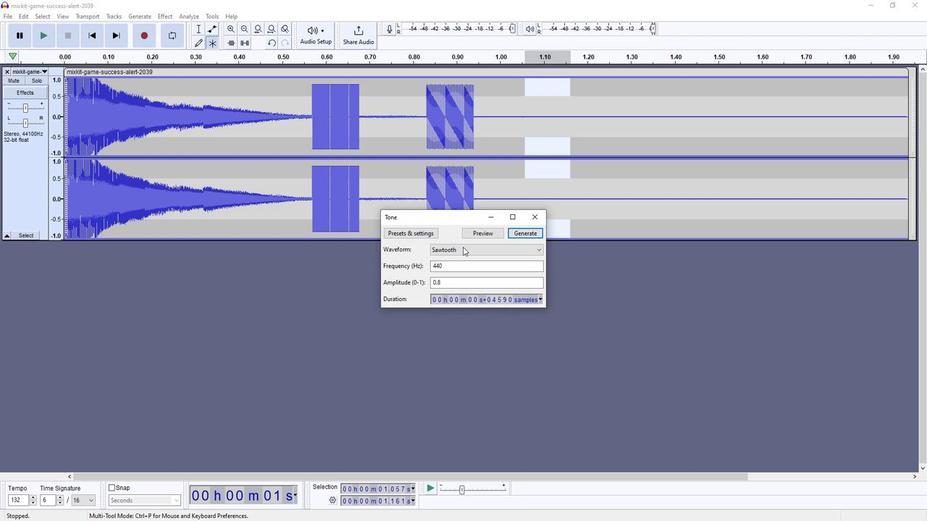 
Action: Mouse pressed left at (461, 247)
Screenshot: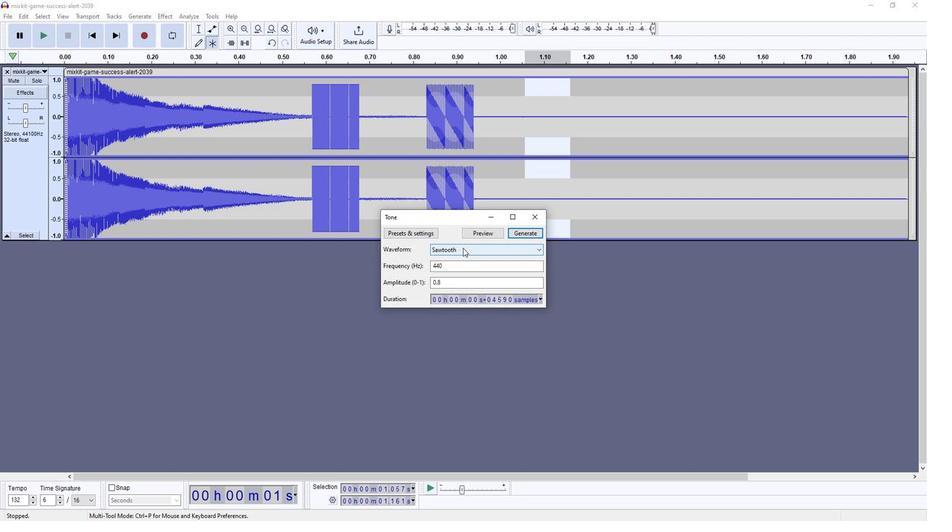 
Action: Mouse moved to (451, 281)
Screenshot: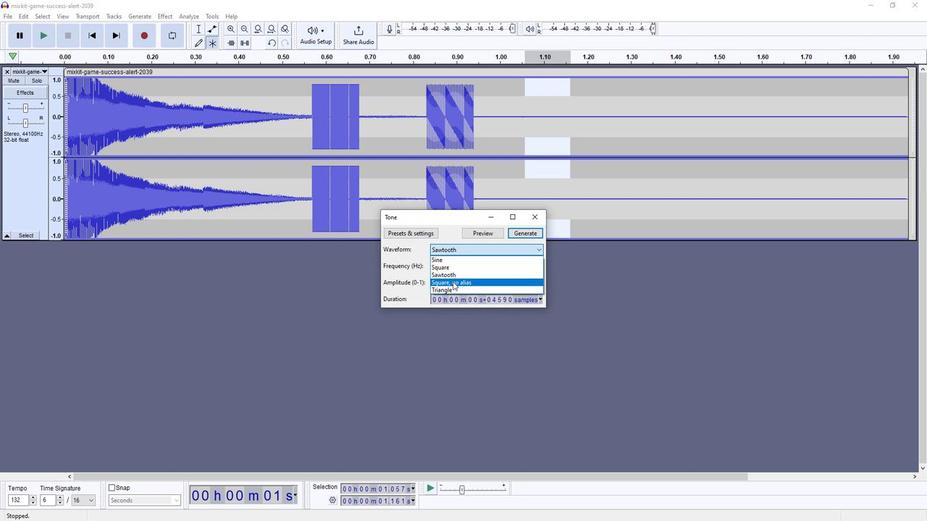 
Action: Mouse pressed left at (451, 281)
Screenshot: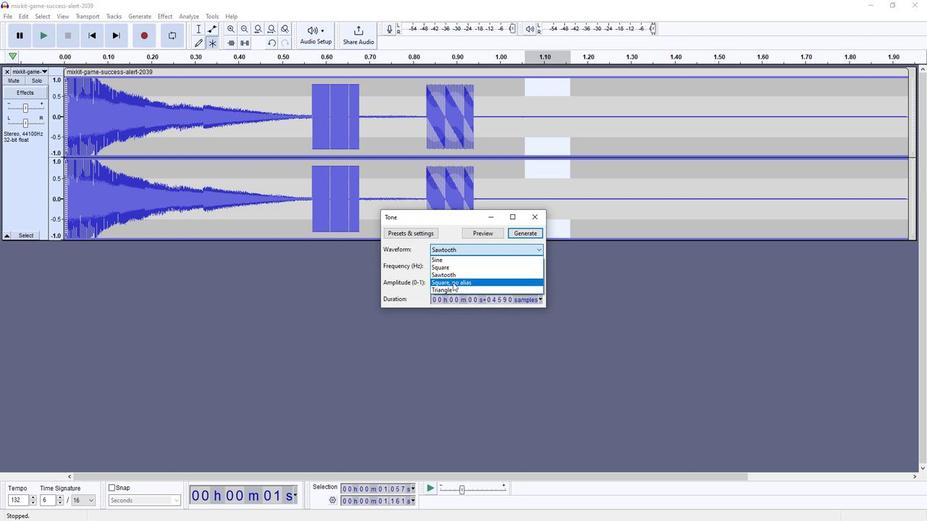 
Action: Mouse moved to (486, 234)
Screenshot: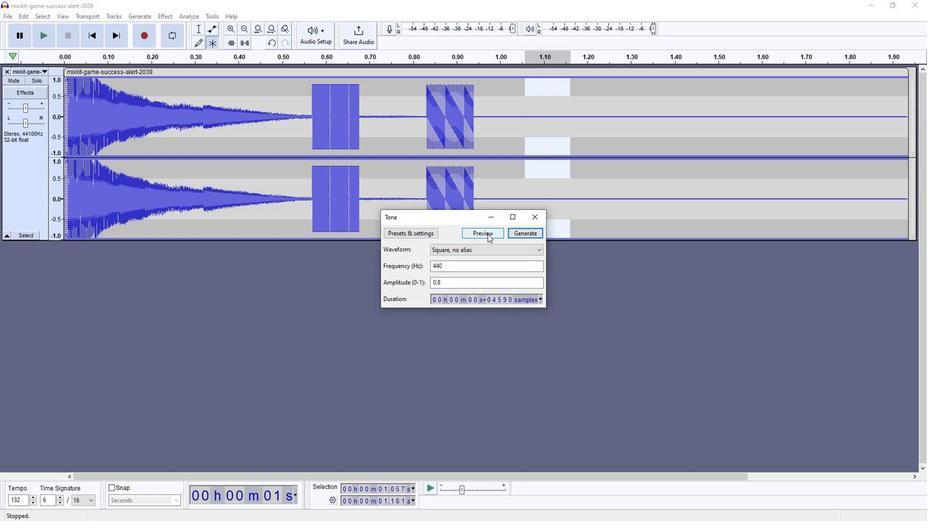 
Action: Mouse pressed left at (486, 234)
Screenshot: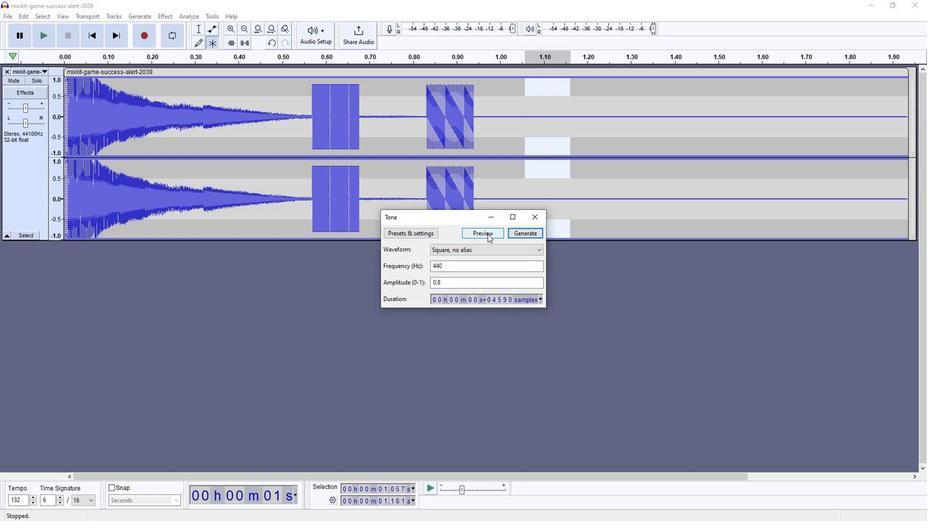 
Action: Mouse moved to (490, 234)
Screenshot: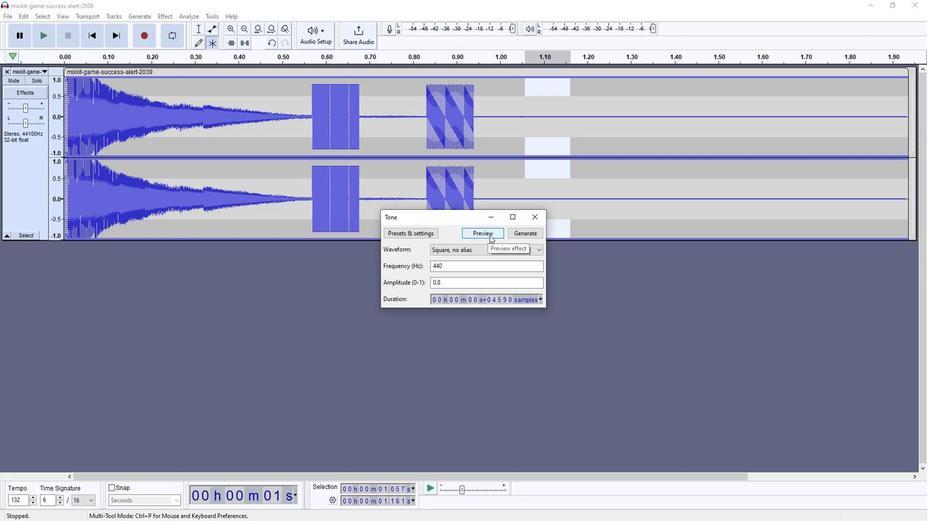 
Action: Mouse pressed left at (490, 234)
Screenshot: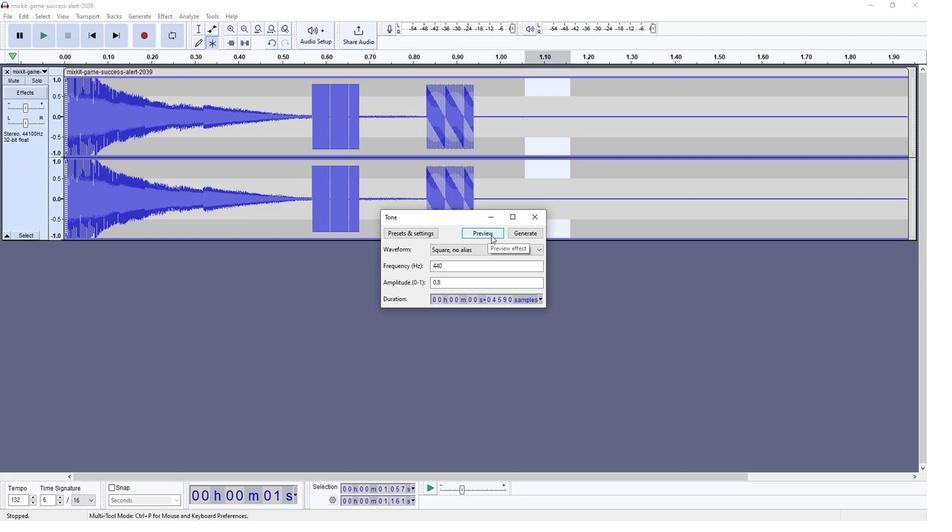 
Action: Mouse moved to (532, 234)
Screenshot: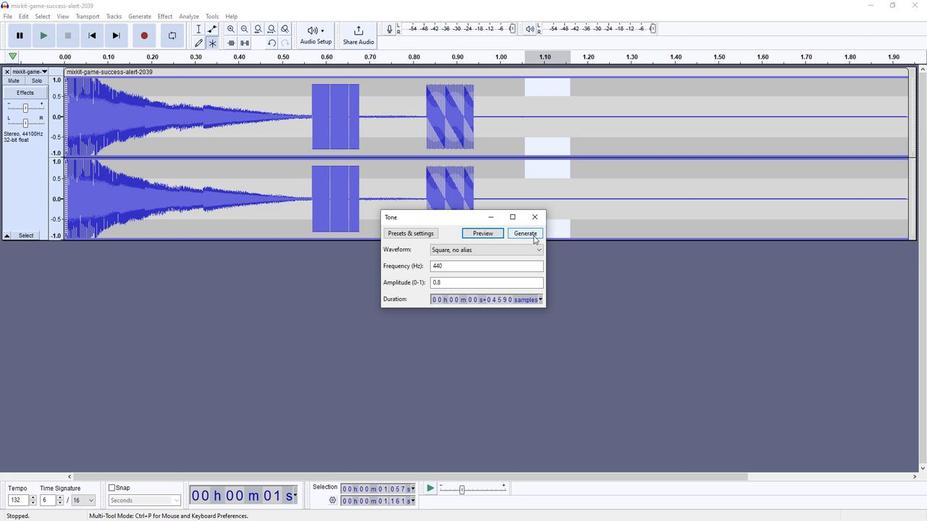 
Action: Mouse pressed left at (532, 234)
Screenshot: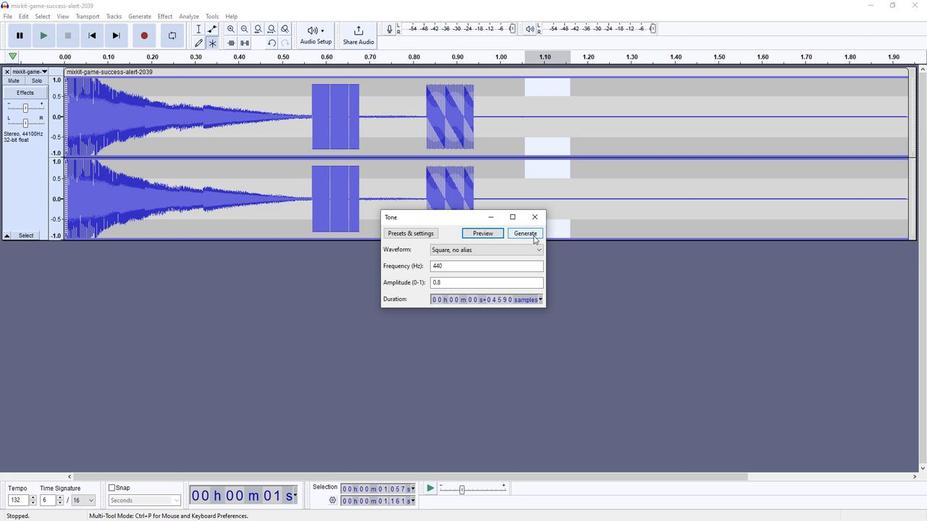 
Action: Mouse moved to (37, 41)
Screenshot: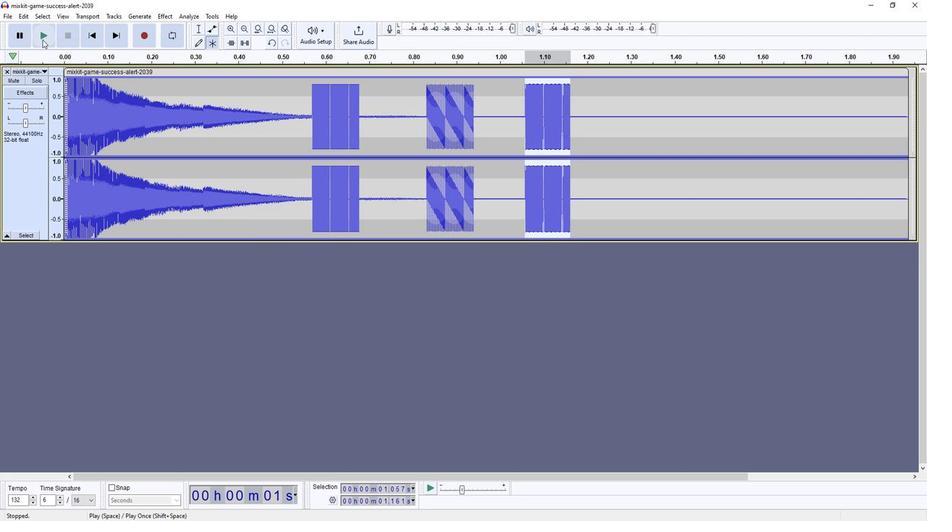 
Action: Mouse pressed left at (37, 41)
Screenshot: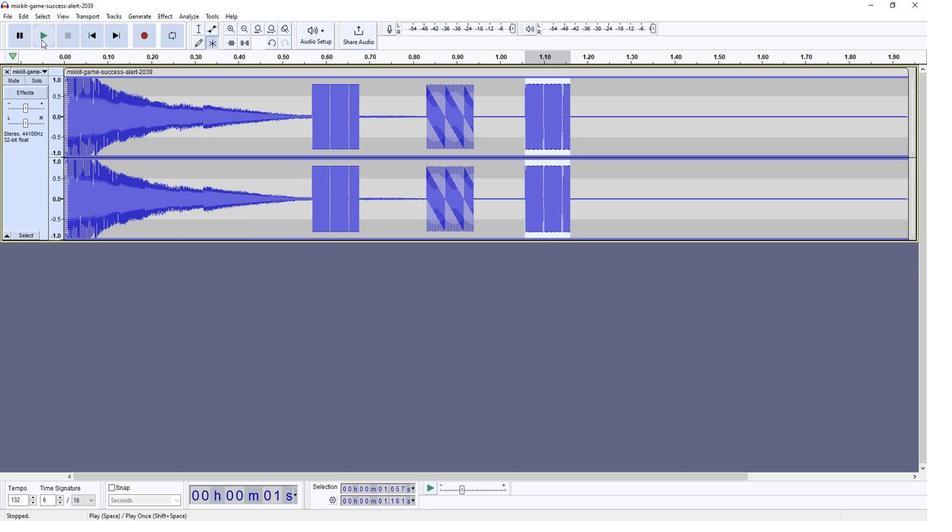 
Action: Mouse moved to (85, 42)
Screenshot: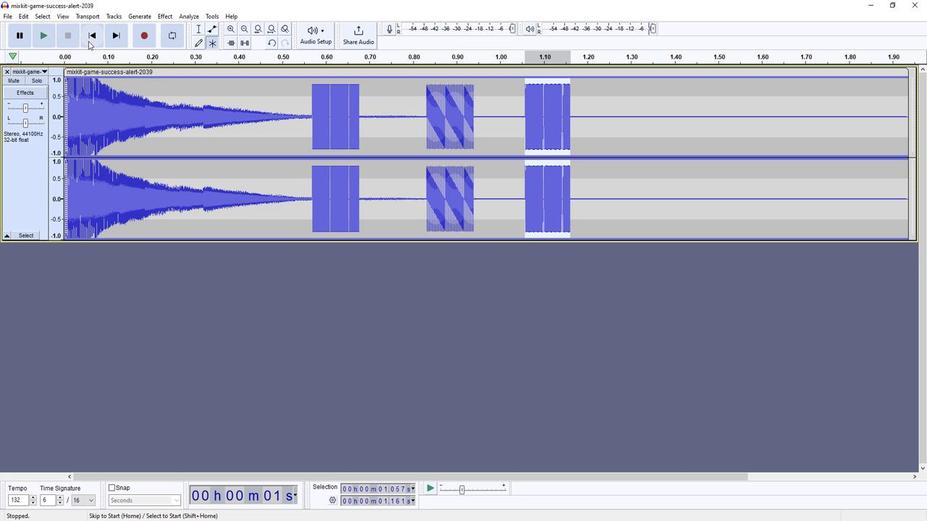 
Action: Mouse pressed left at (85, 42)
Screenshot: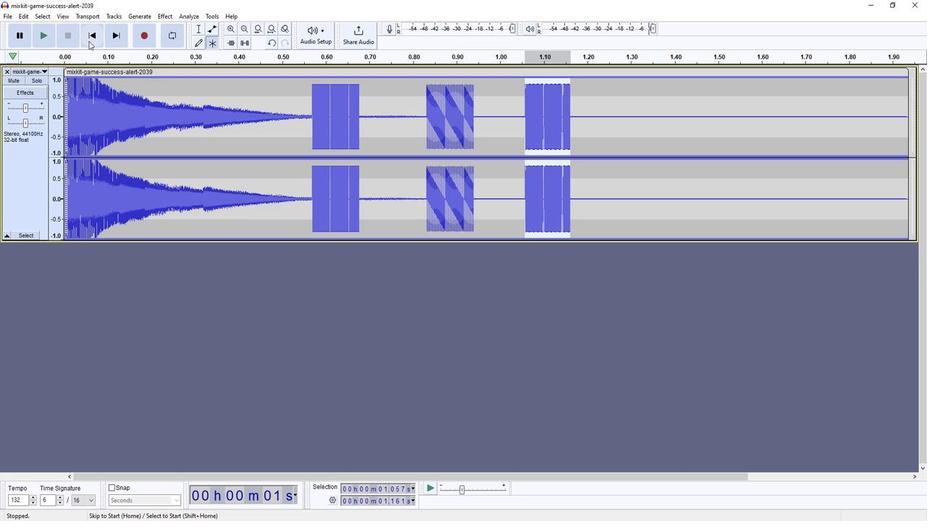 
Action: Mouse moved to (37, 39)
Screenshot: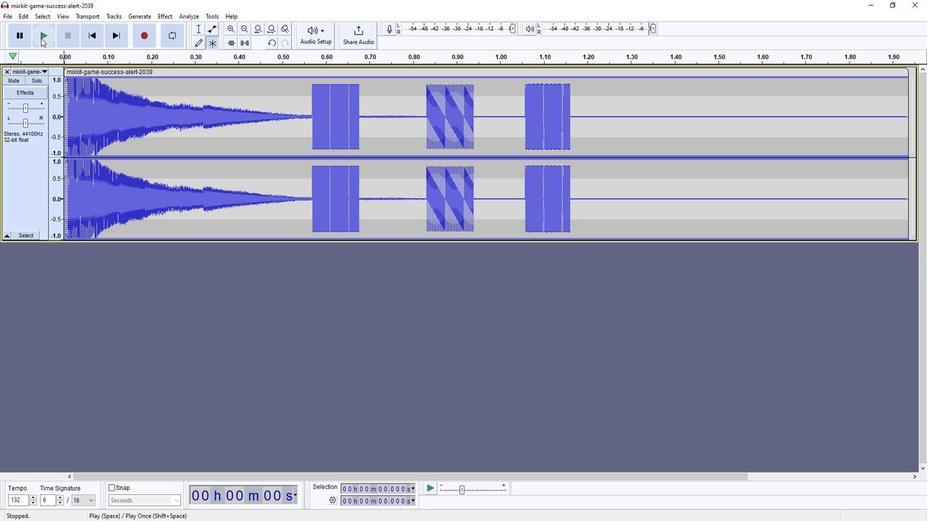 
Action: Mouse pressed left at (37, 39)
Screenshot: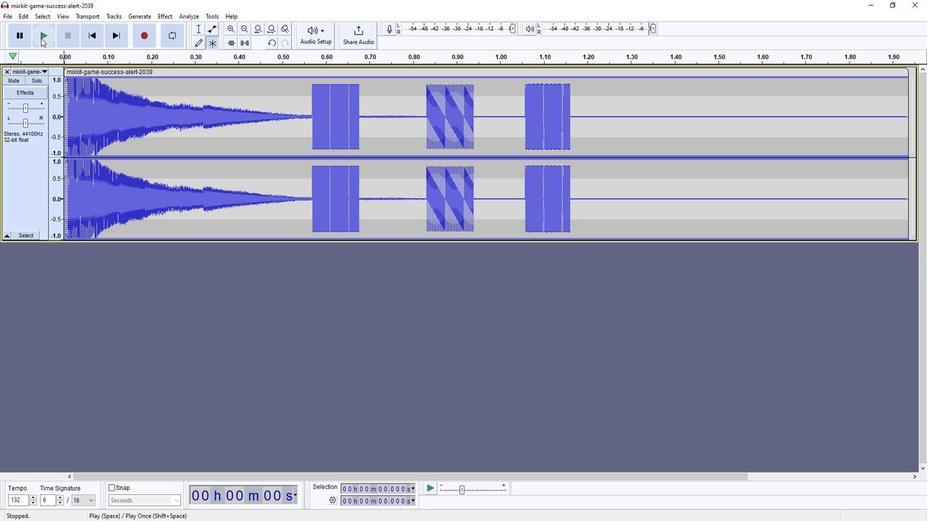 
Action: Mouse moved to (643, 118)
Screenshot: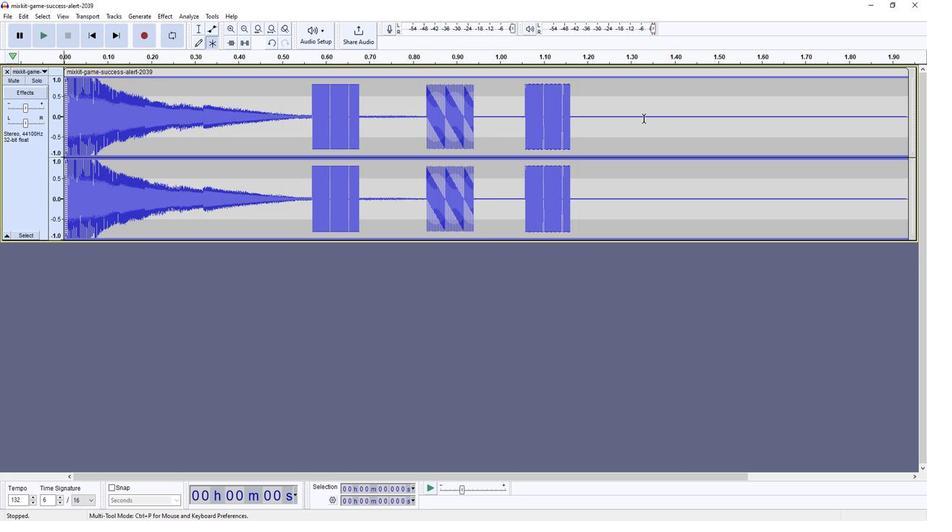 
Action: Mouse pressed left at (643, 118)
Screenshot: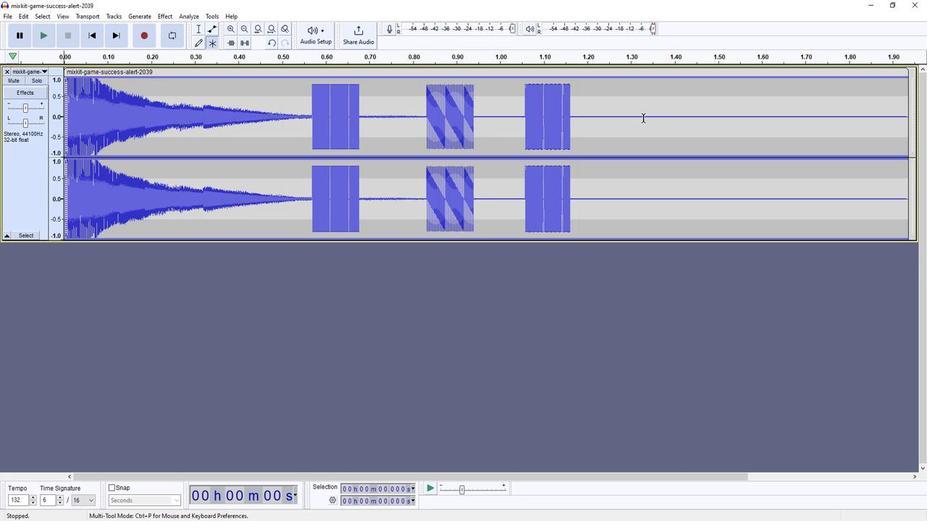 
Action: Mouse moved to (140, 22)
Screenshot: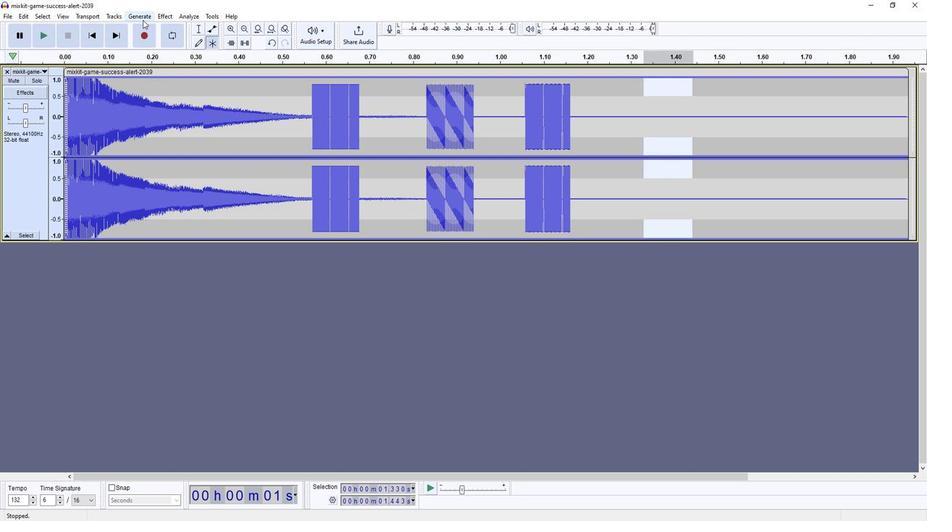 
Action: Mouse pressed left at (140, 22)
Screenshot: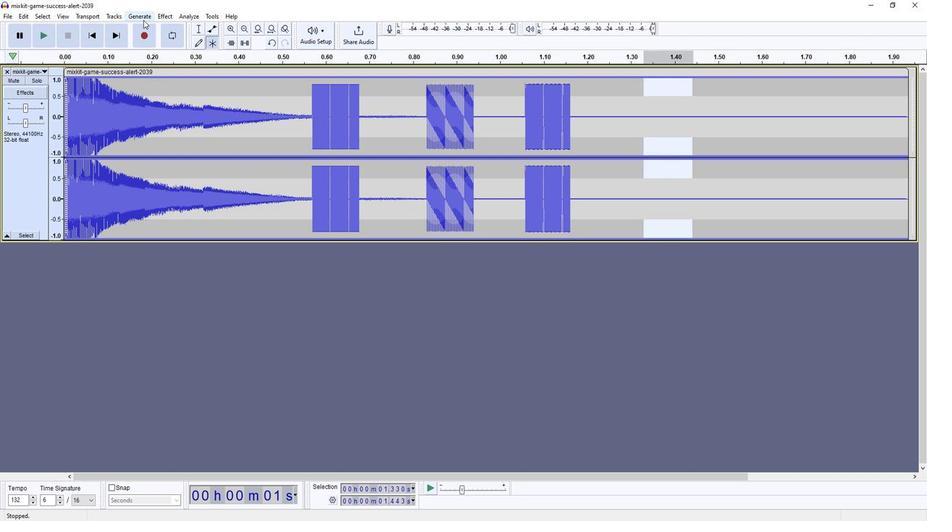 
Action: Mouse moved to (157, 120)
Screenshot: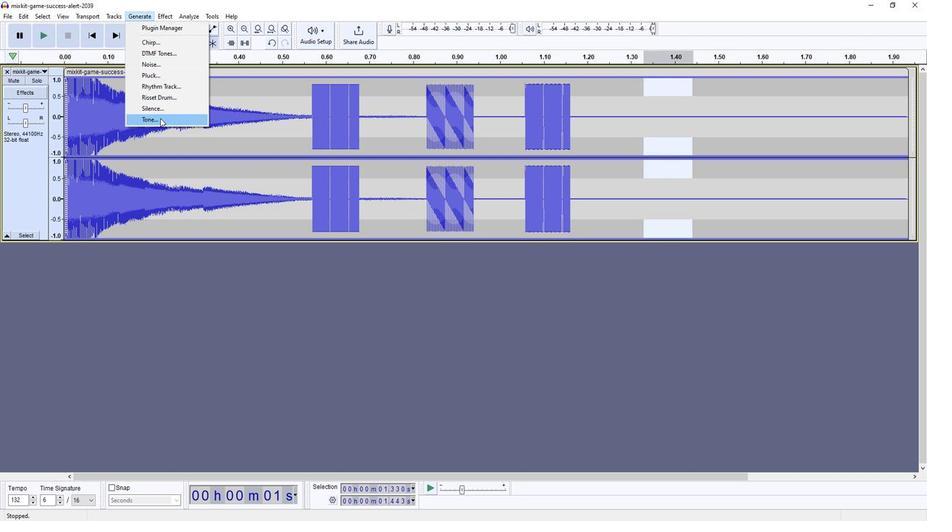 
Action: Mouse pressed left at (157, 120)
Screenshot: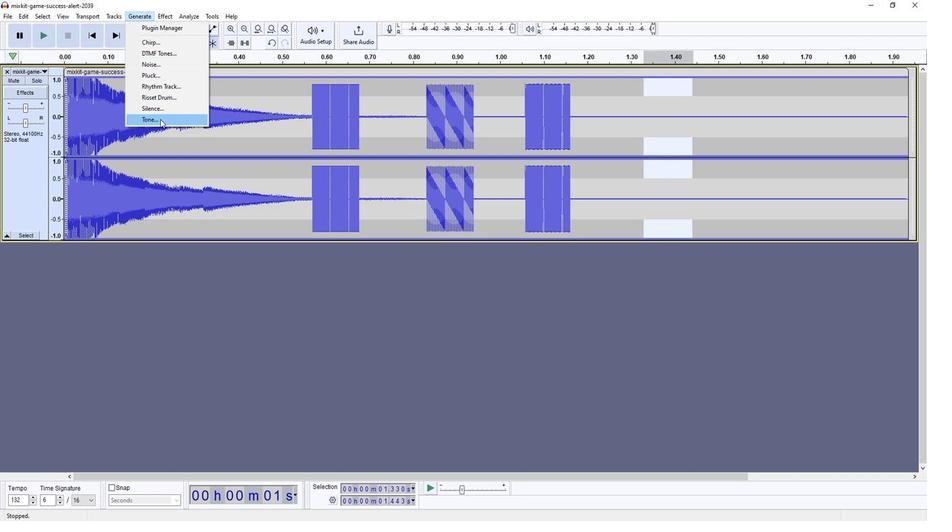 
Action: Mouse moved to (521, 247)
Screenshot: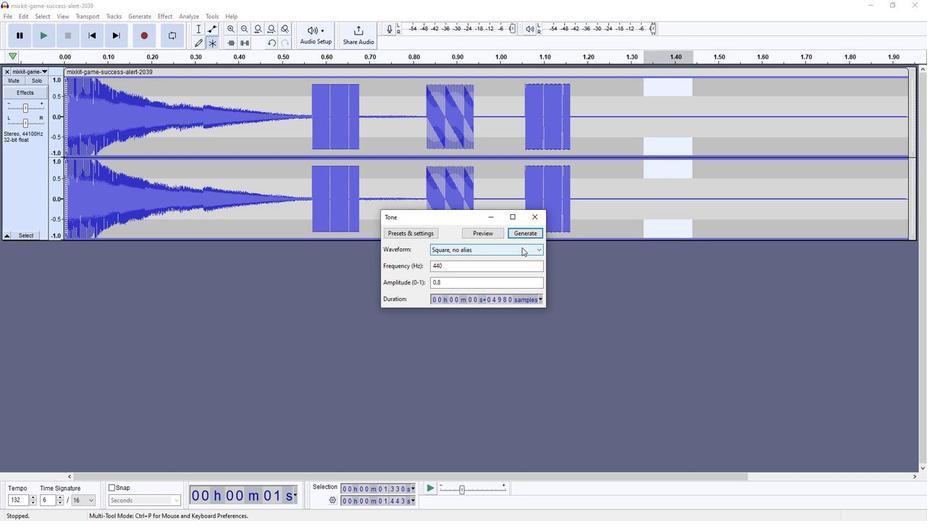 
Action: Mouse pressed left at (521, 247)
Screenshot: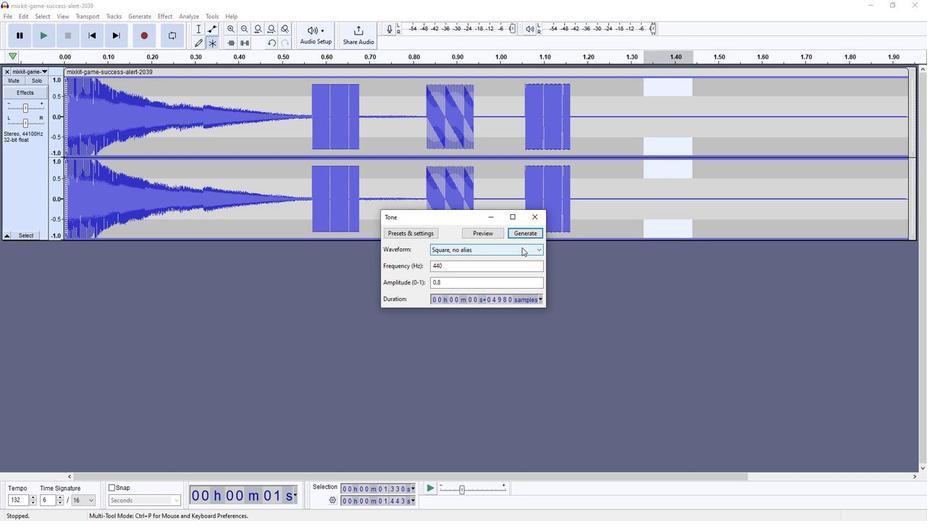 
Action: Mouse moved to (458, 259)
Screenshot: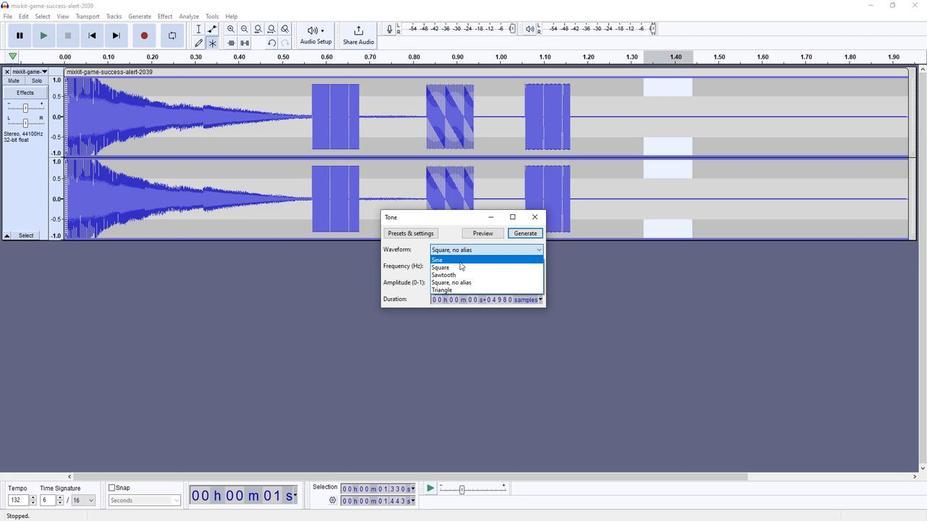 
Action: Mouse pressed left at (458, 259)
Screenshot: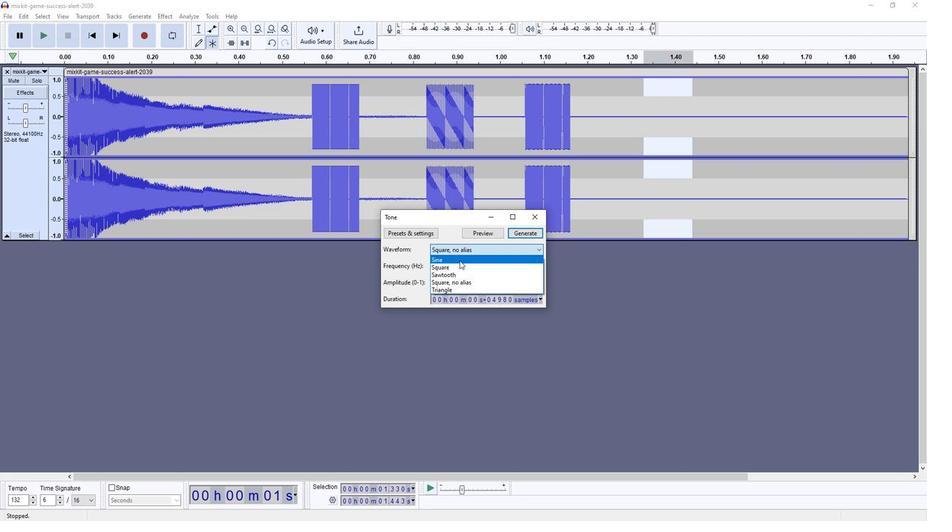 
Action: Mouse moved to (486, 232)
Screenshot: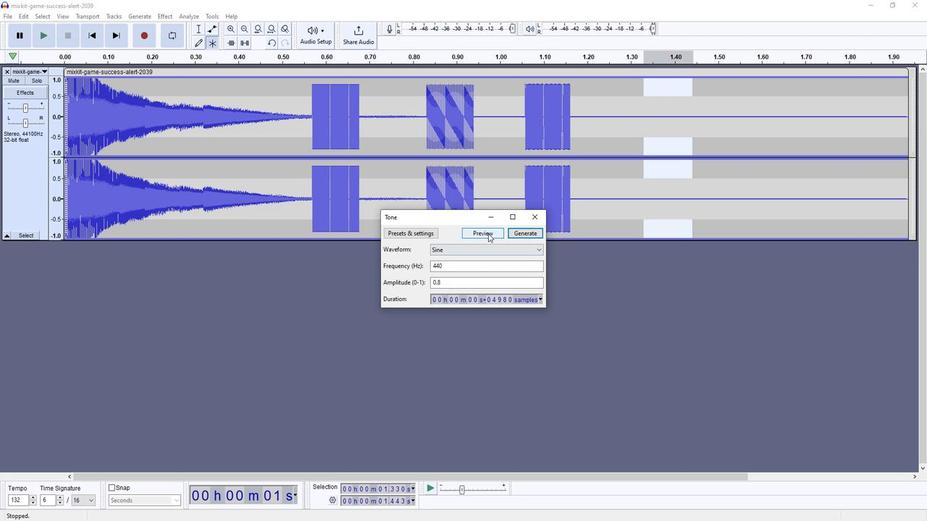 
Action: Mouse pressed left at (486, 232)
Screenshot: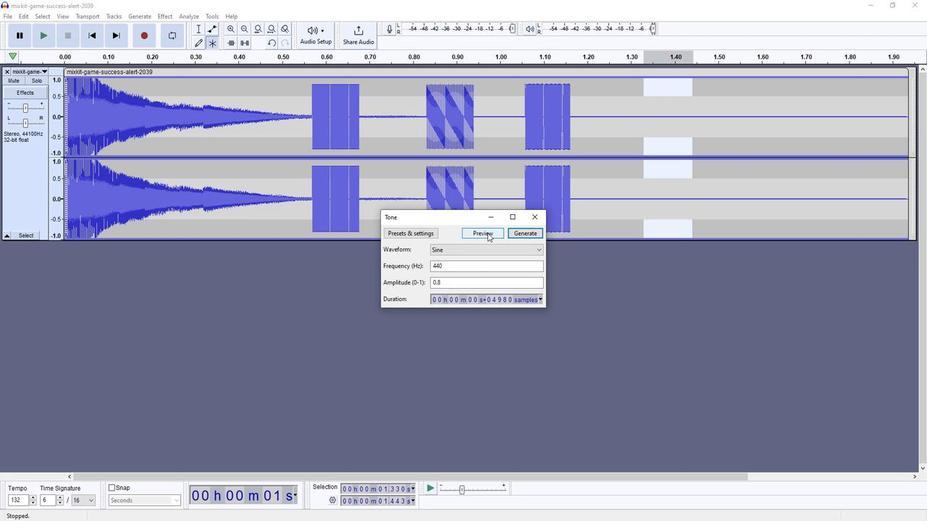 
Action: Mouse moved to (517, 233)
Screenshot: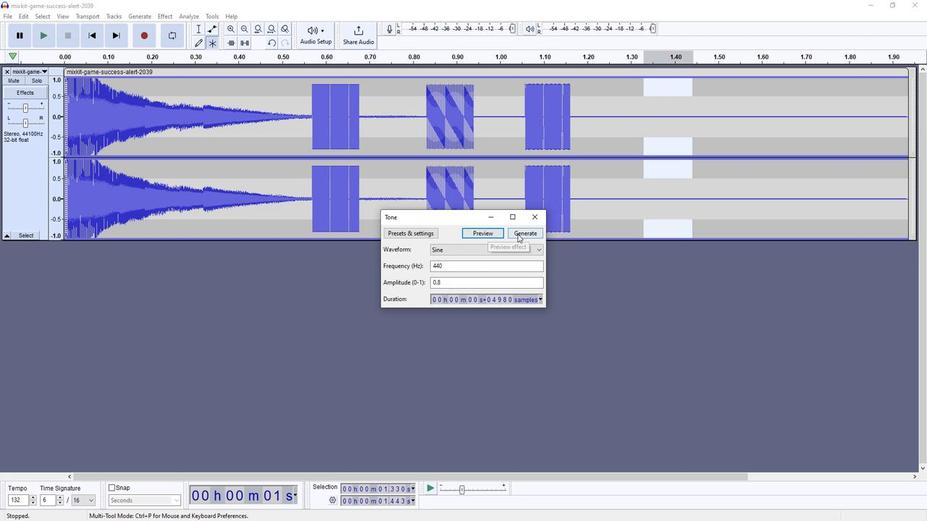 
Action: Mouse pressed left at (517, 233)
Screenshot: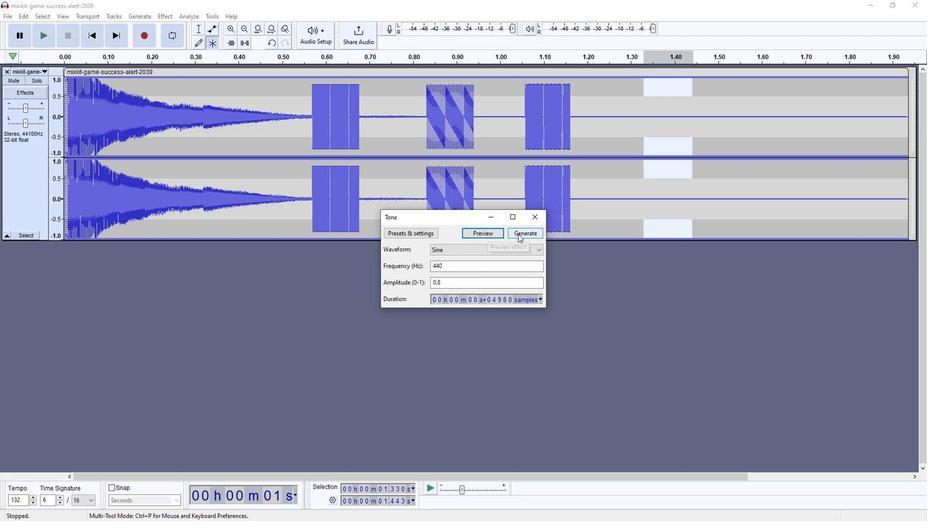
Action: Mouse moved to (39, 38)
Screenshot: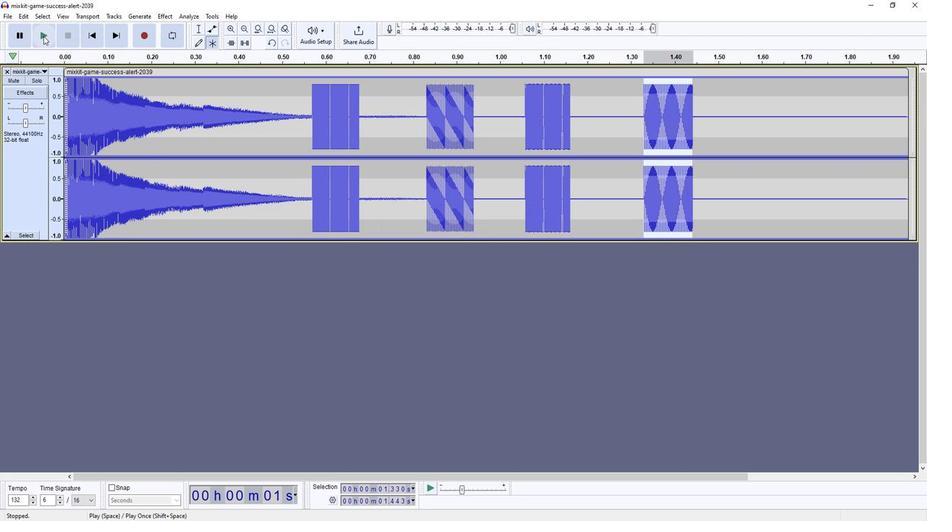 
Action: Mouse pressed left at (39, 38)
Screenshot: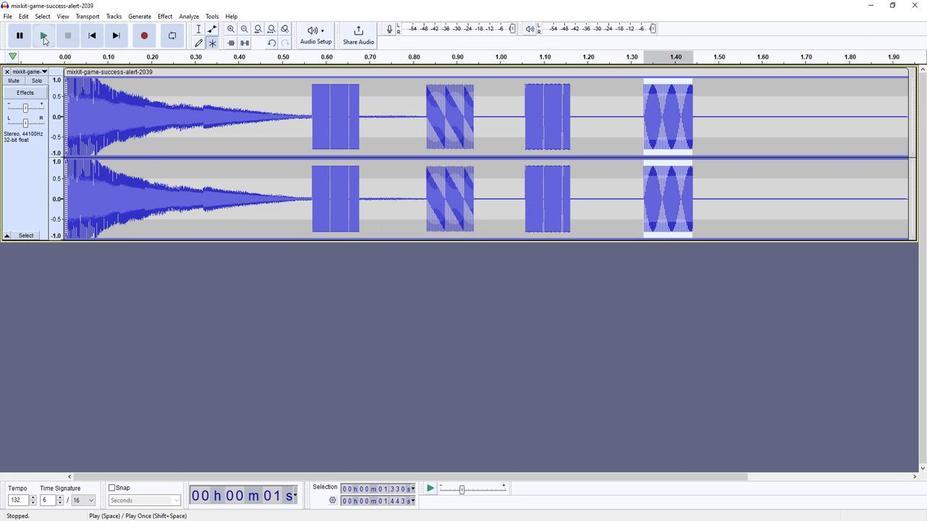
Action: Mouse moved to (92, 42)
Screenshot: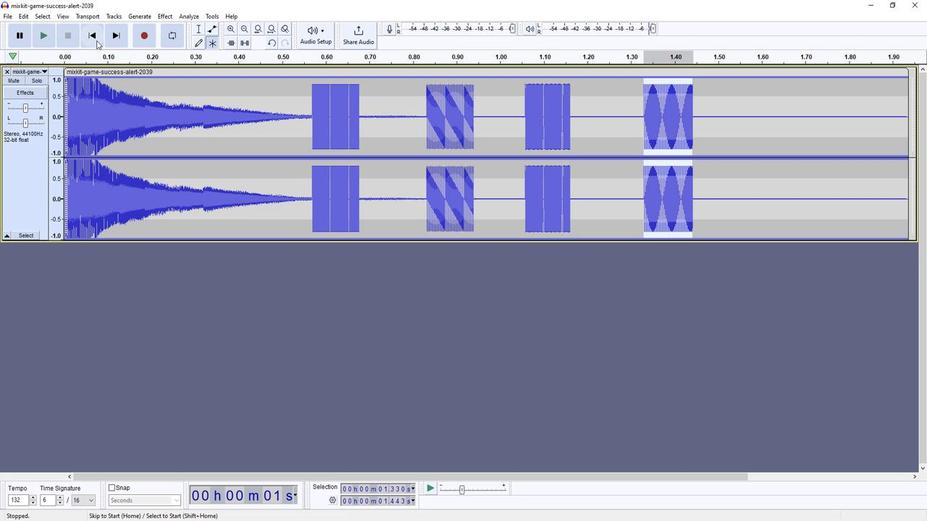 
Action: Mouse pressed left at (92, 42)
Screenshot: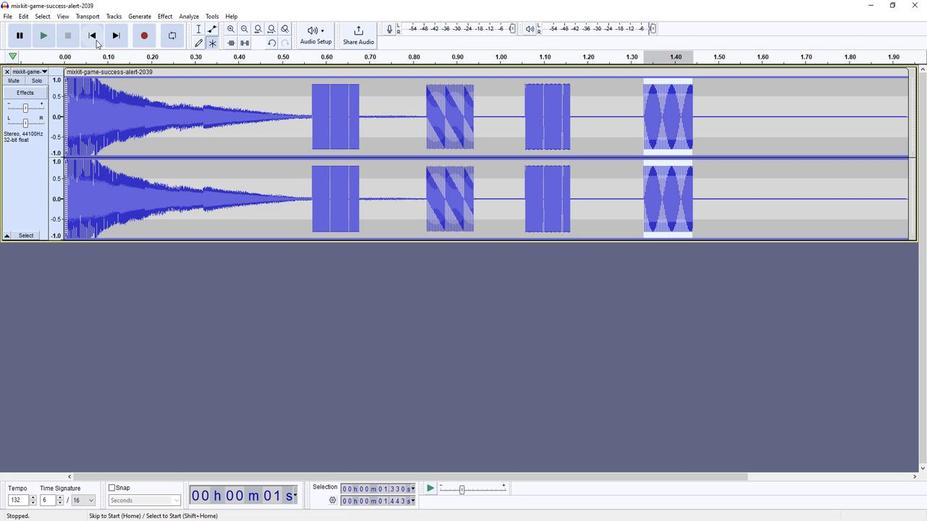 
Action: Mouse moved to (36, 39)
Screenshot: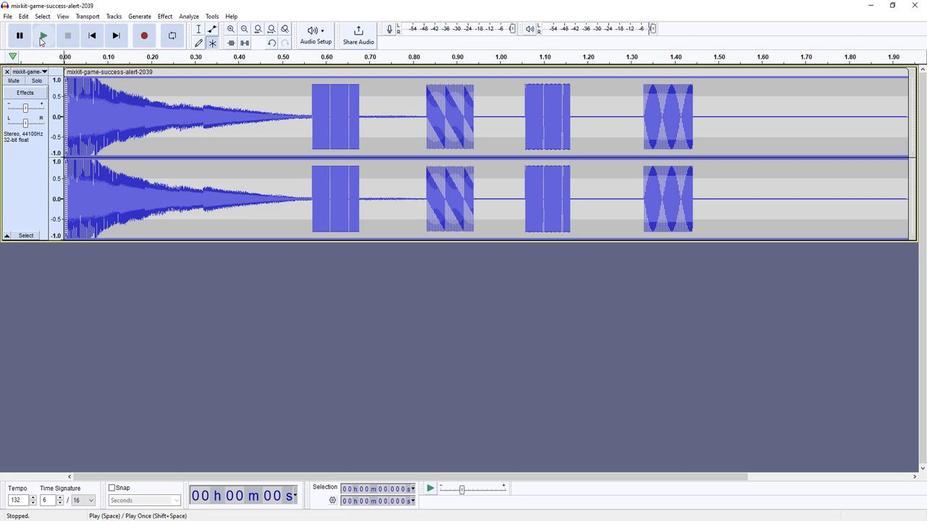 
Action: Mouse pressed left at (36, 39)
Screenshot: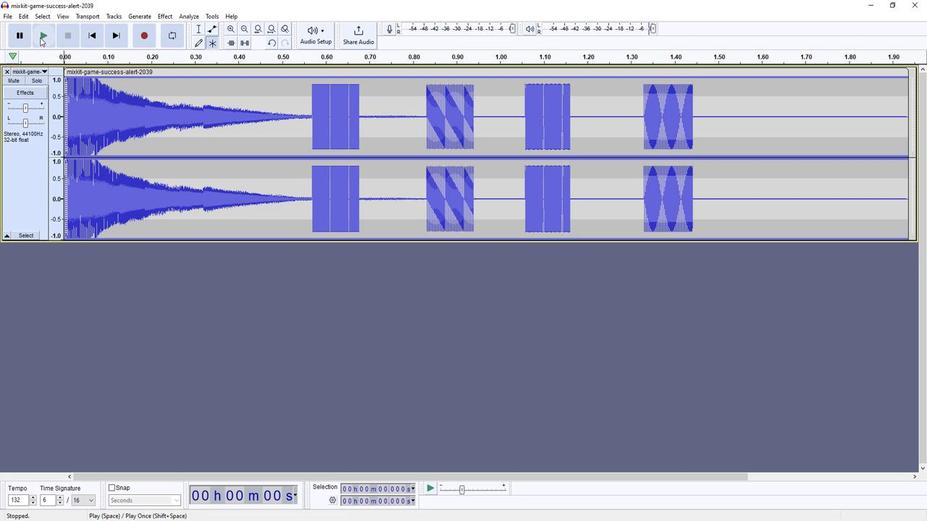 
Action: Mouse moved to (752, 119)
Screenshot: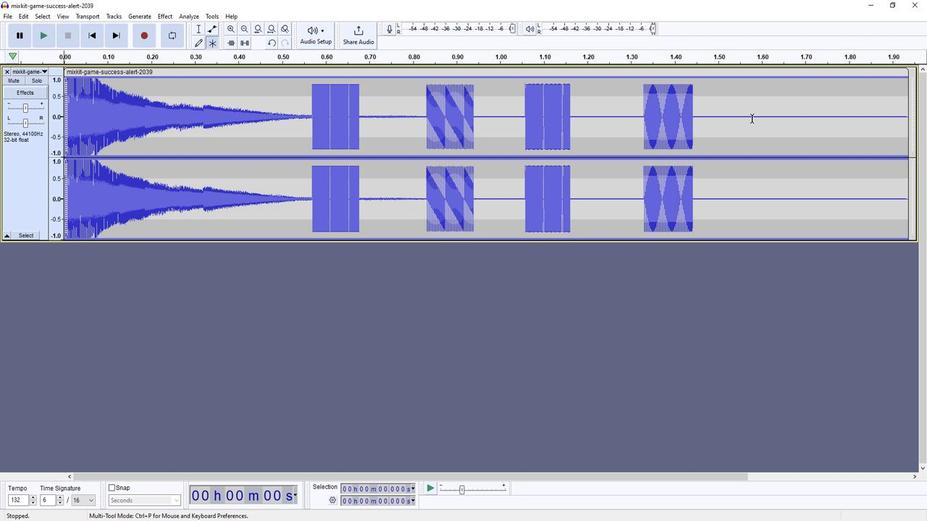 
Action: Mouse pressed left at (752, 119)
Screenshot: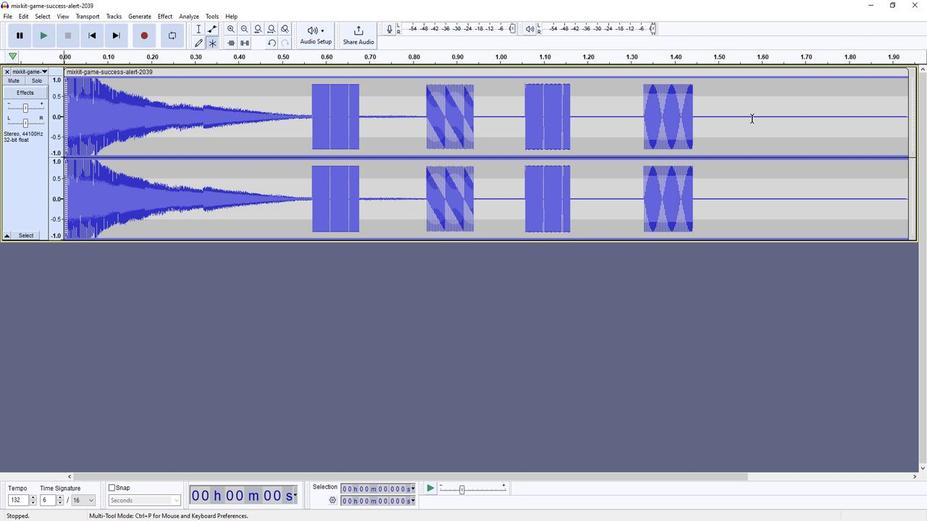 
Action: Mouse moved to (130, 21)
Screenshot: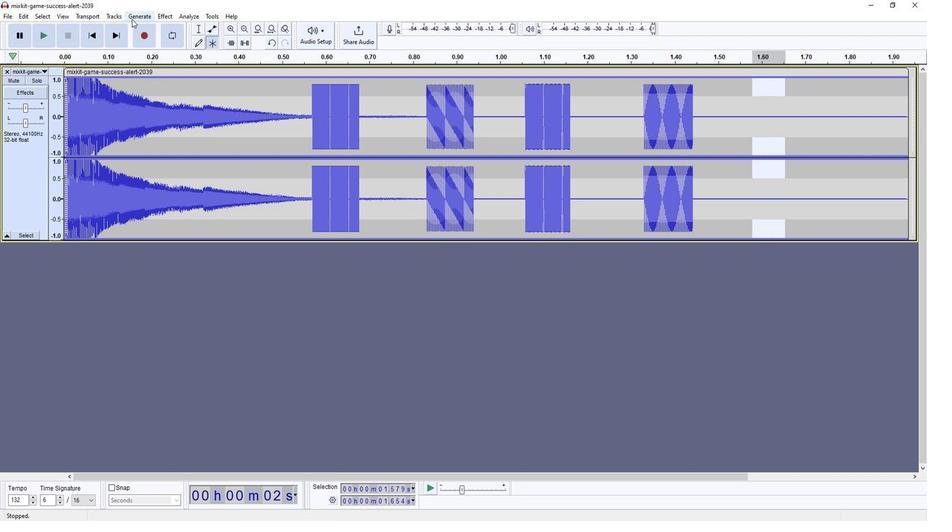 
Action: Mouse pressed left at (130, 21)
Screenshot: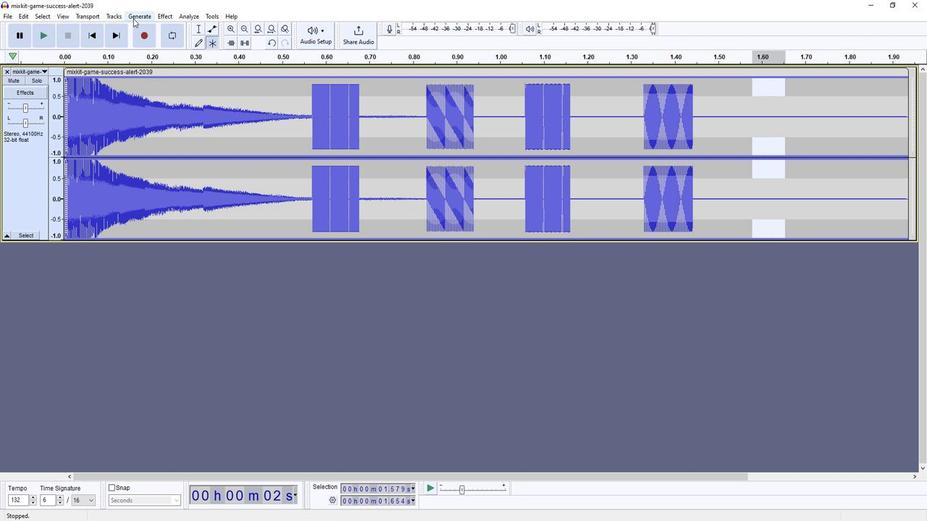 
Action: Mouse moved to (155, 121)
Screenshot: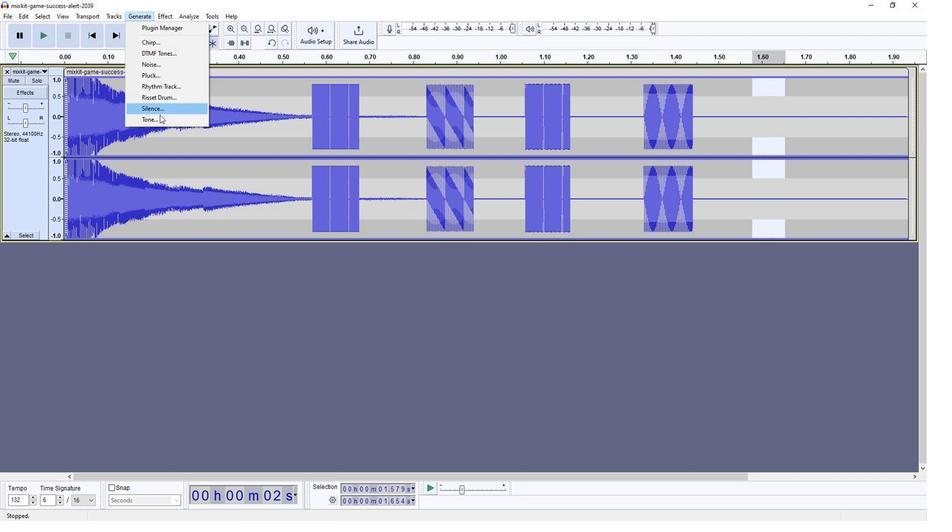
Action: Mouse pressed left at (155, 121)
Screenshot: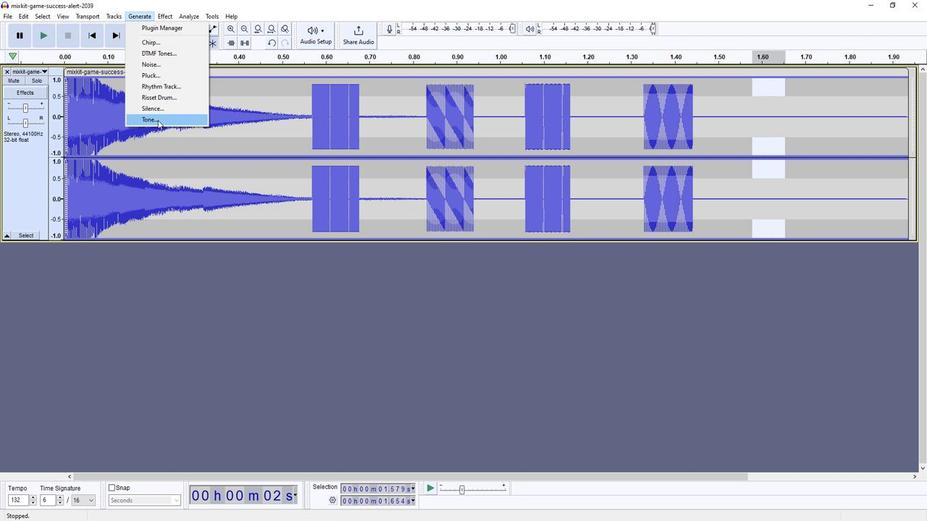 
Action: Mouse moved to (516, 249)
Screenshot: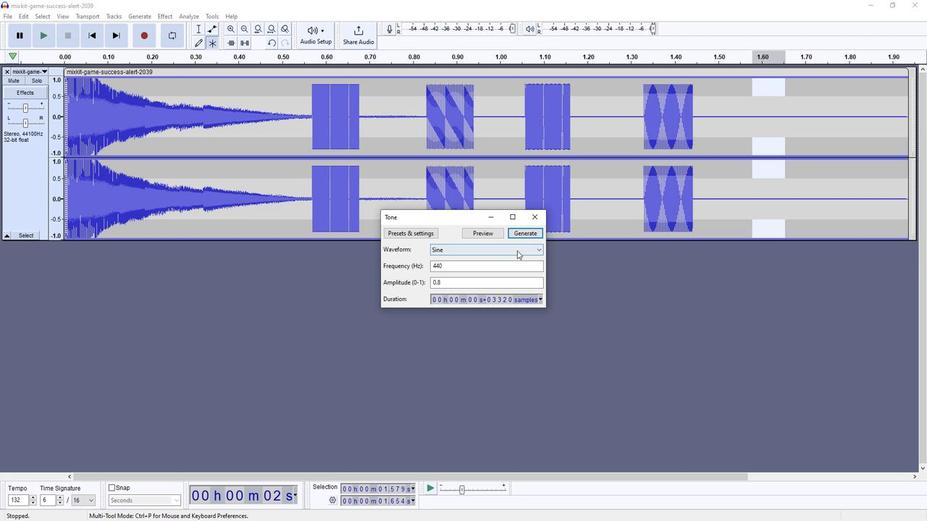 
Action: Mouse pressed left at (516, 249)
Screenshot: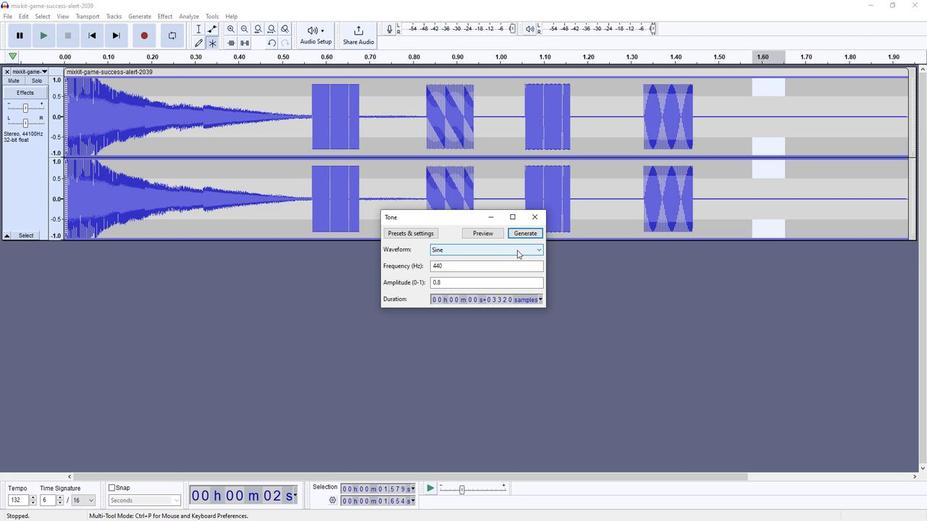 
Action: Mouse moved to (458, 290)
Screenshot: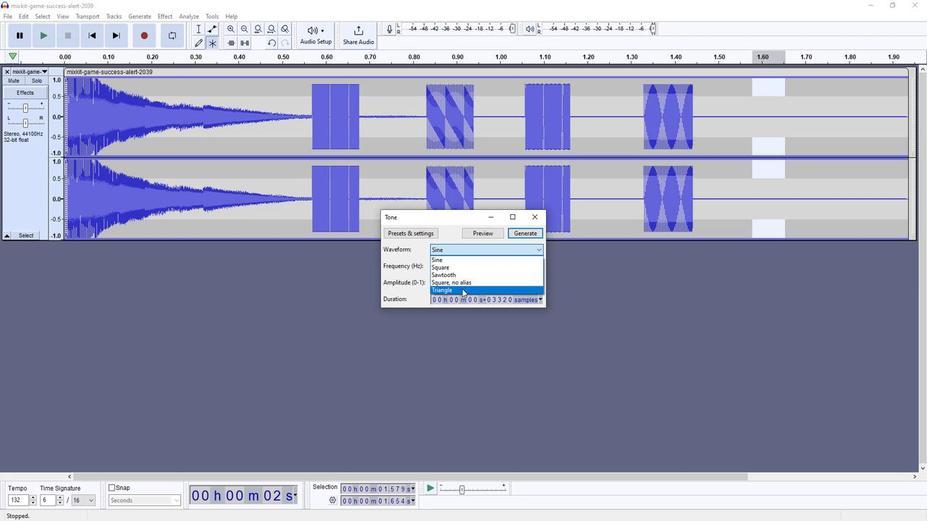 
Action: Mouse pressed left at (458, 290)
Screenshot: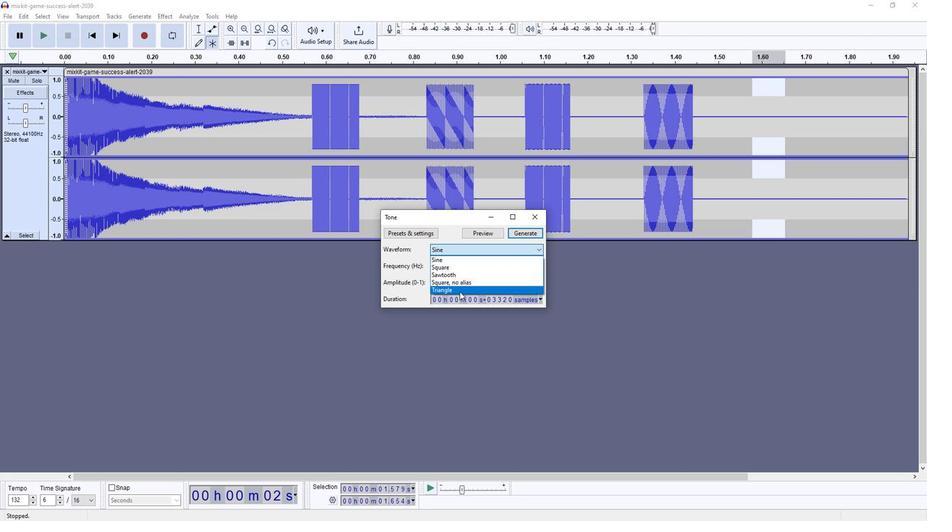 
Action: Mouse moved to (481, 233)
Screenshot: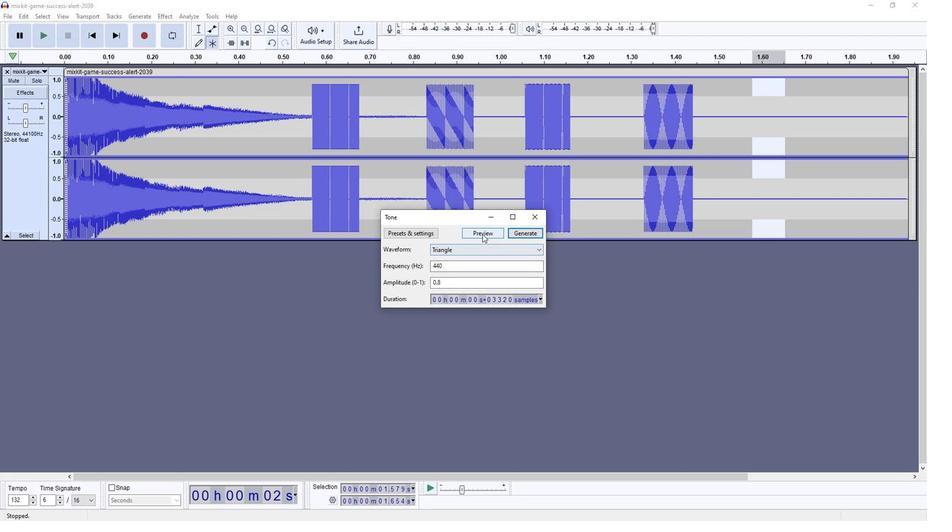 
Action: Mouse pressed left at (481, 233)
Screenshot: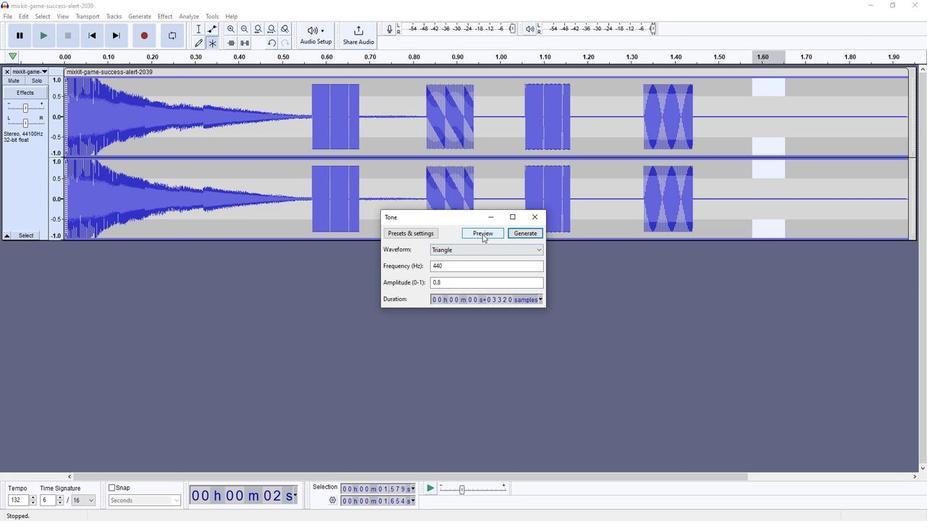 
Action: Mouse moved to (525, 231)
Screenshot: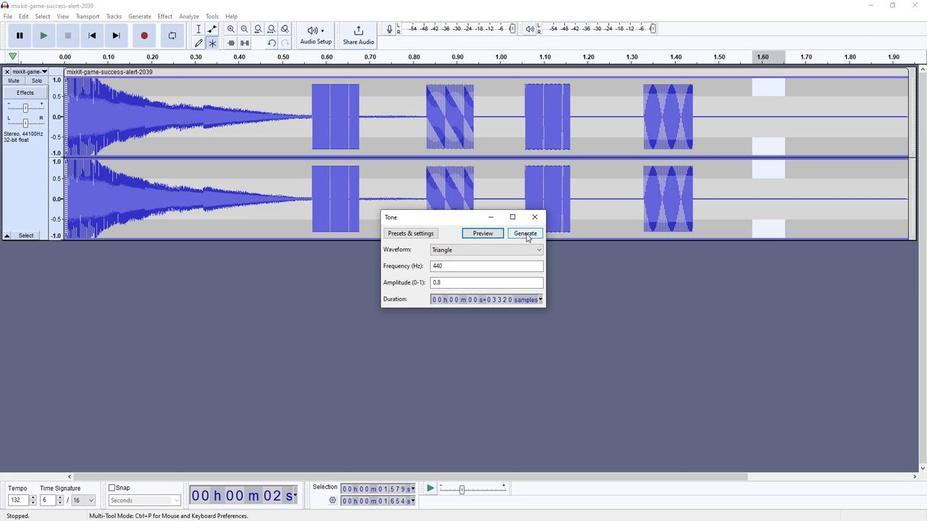 
Action: Mouse pressed left at (525, 231)
Screenshot: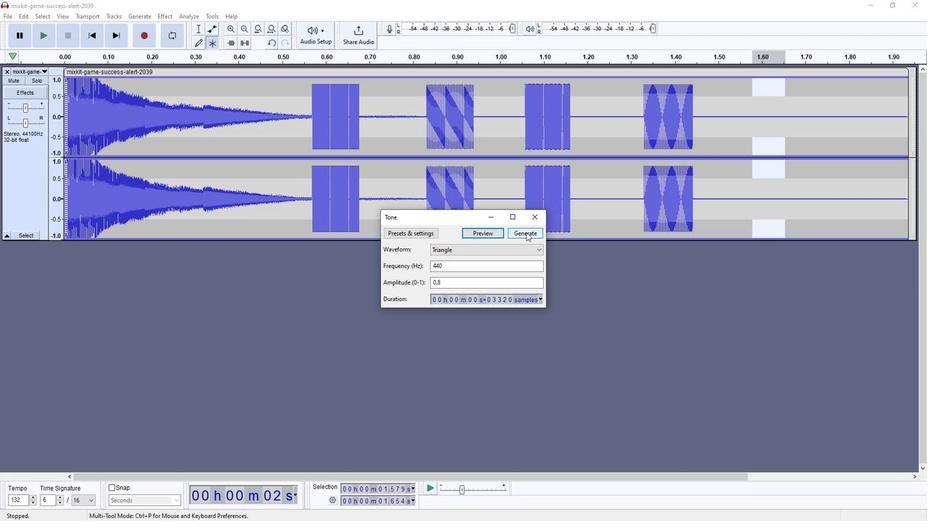 
Action: Mouse moved to (38, 39)
Screenshot: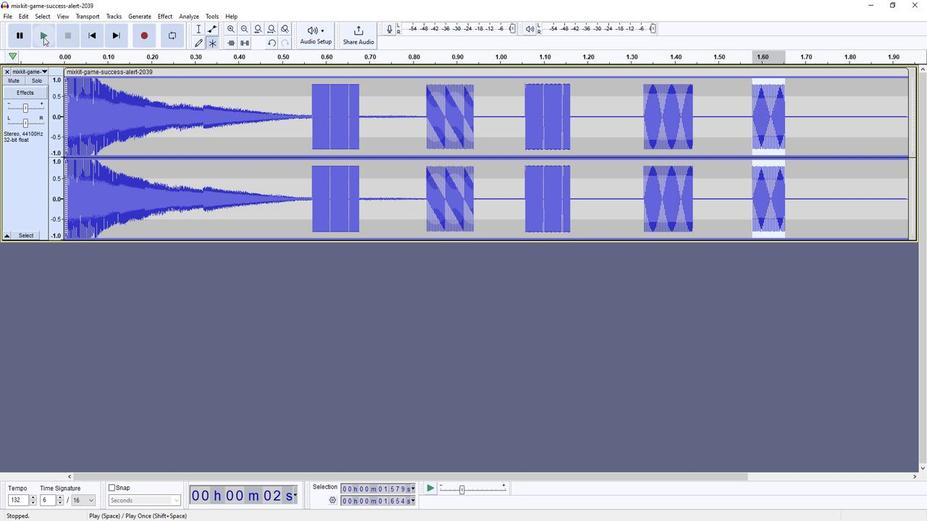 
Action: Mouse pressed left at (38, 39)
Screenshot: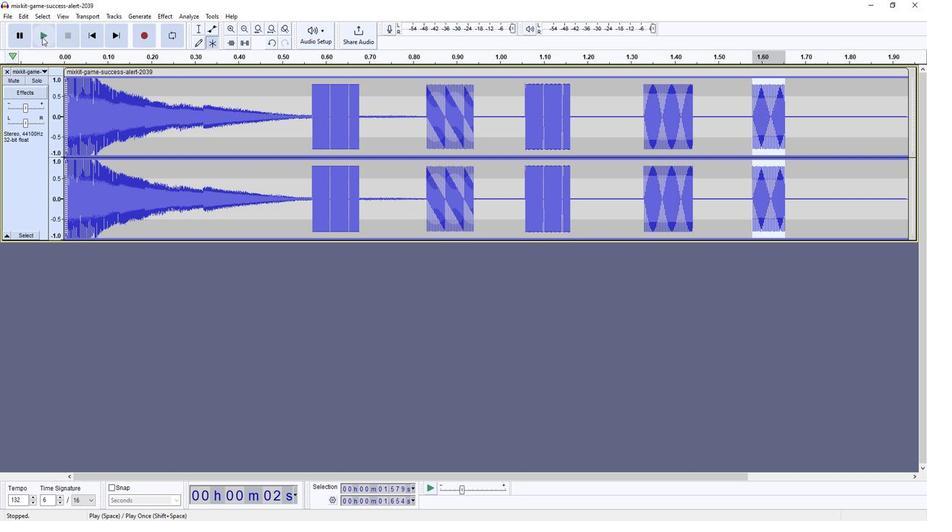 
Action: Mouse moved to (89, 37)
Screenshot: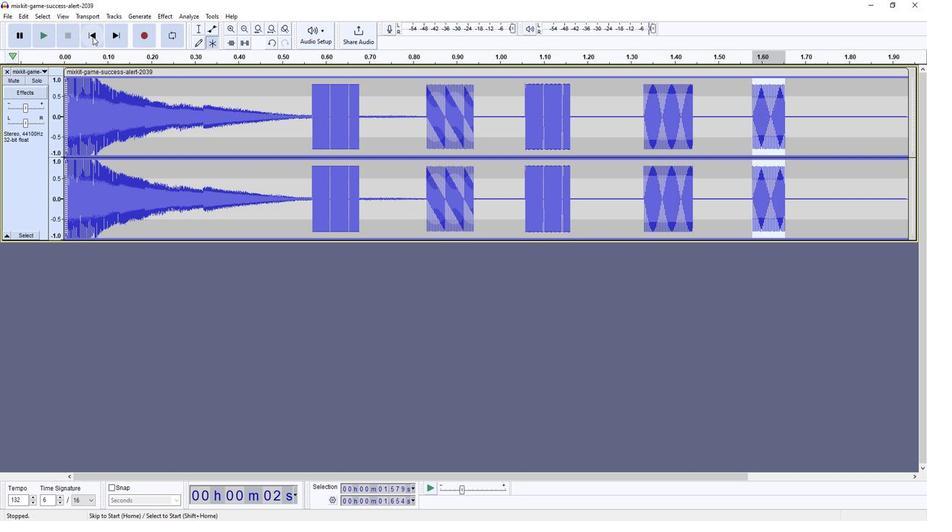 
Action: Mouse pressed left at (89, 37)
Screenshot: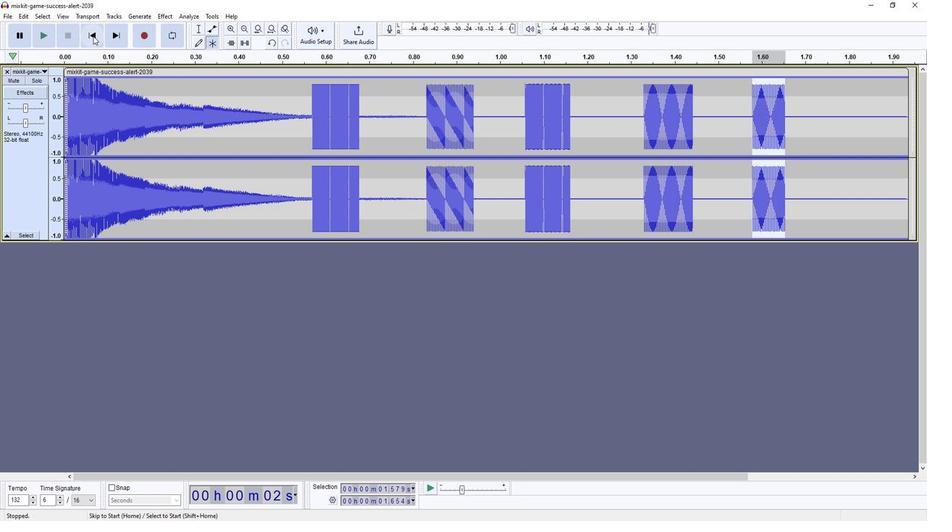 
Action: Mouse moved to (39, 39)
Screenshot: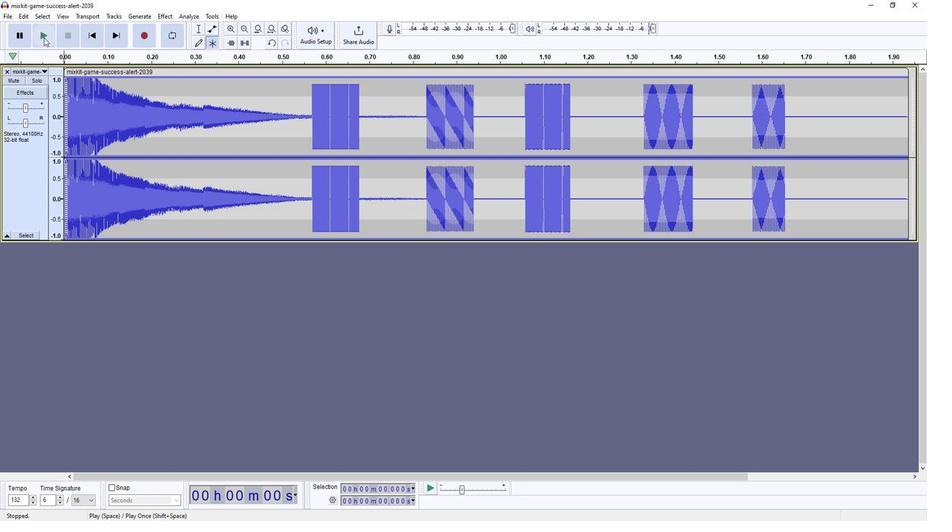 
Action: Mouse pressed left at (39, 39)
Screenshot: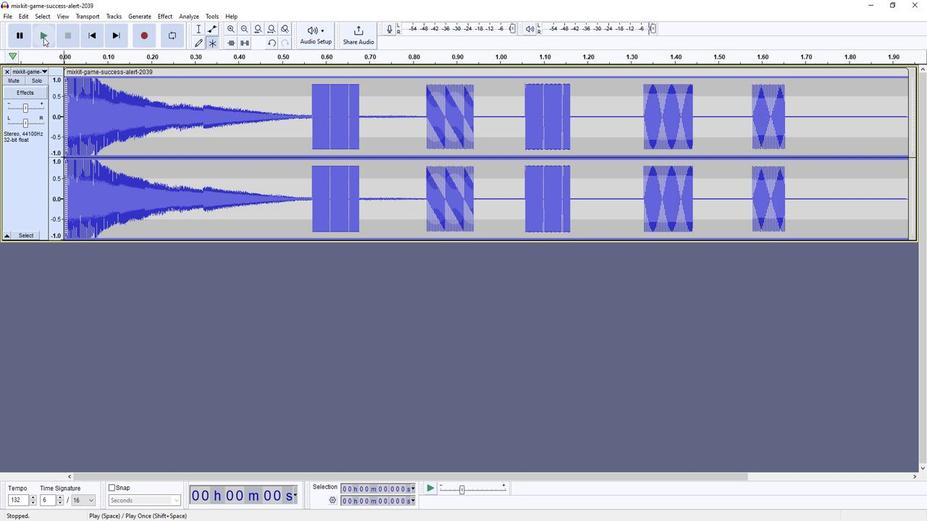 
Action: Mouse moved to (1, 16)
Screenshot: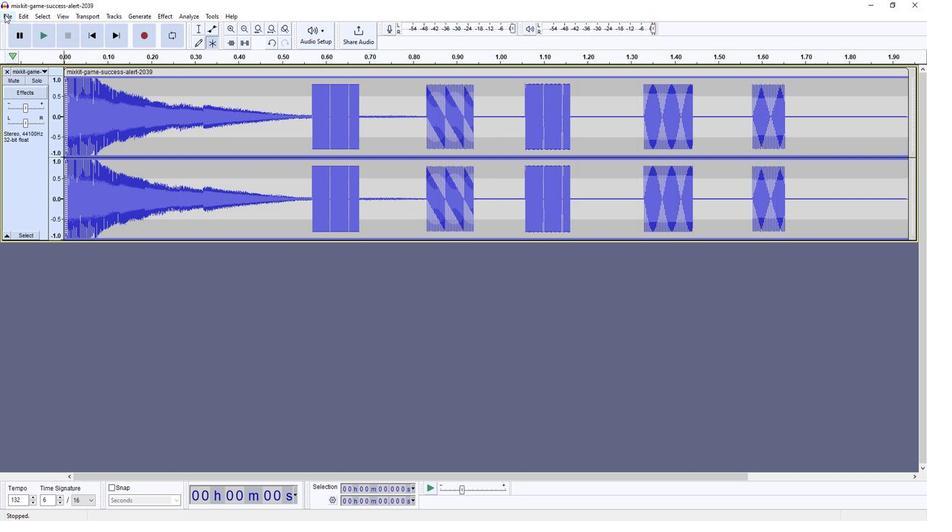 
Action: Mouse pressed left at (1, 16)
Screenshot: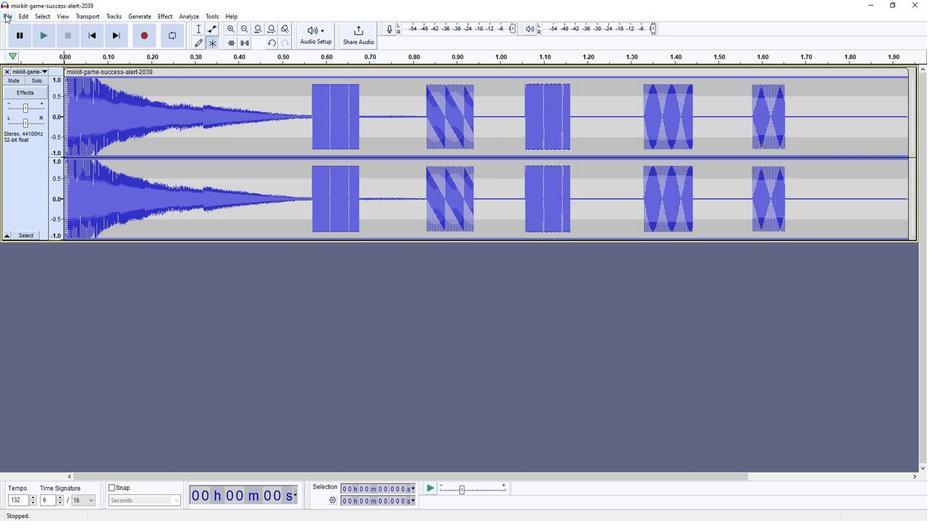 
Action: Mouse moved to (43, 91)
Screenshot: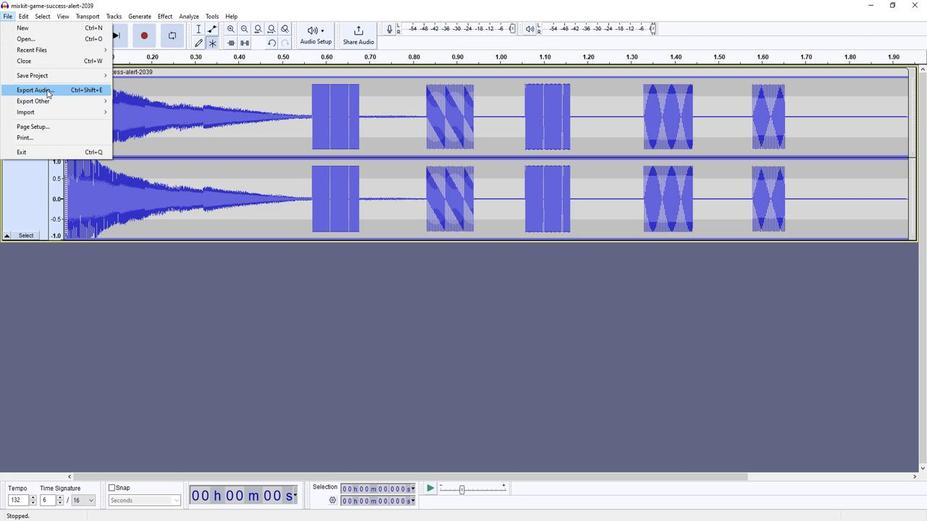 
Action: Mouse pressed left at (43, 91)
Screenshot: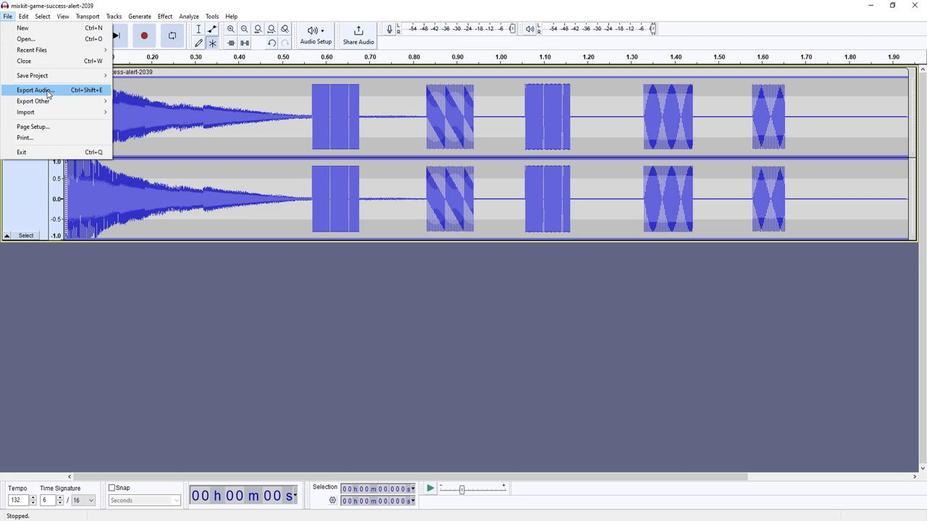 
Action: Mouse moved to (153, 72)
Screenshot: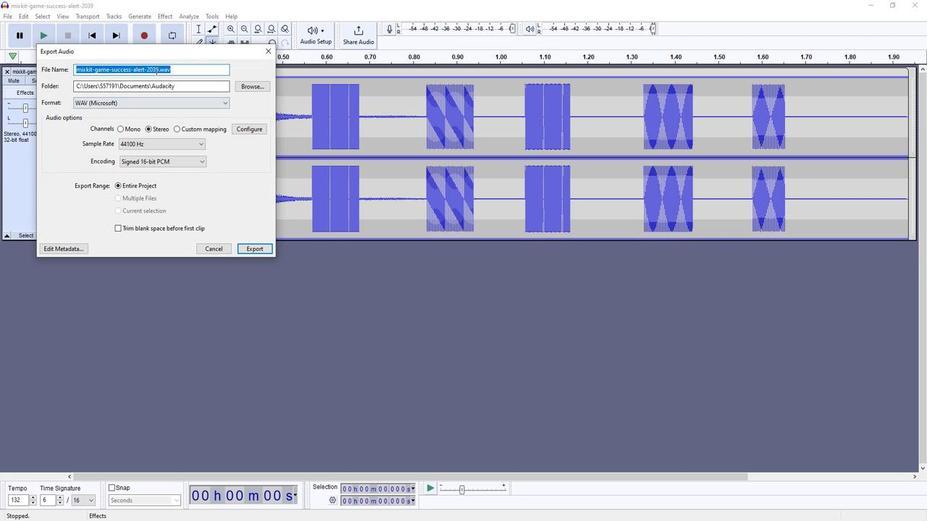 
Action: Mouse pressed left at (153, 72)
Screenshot: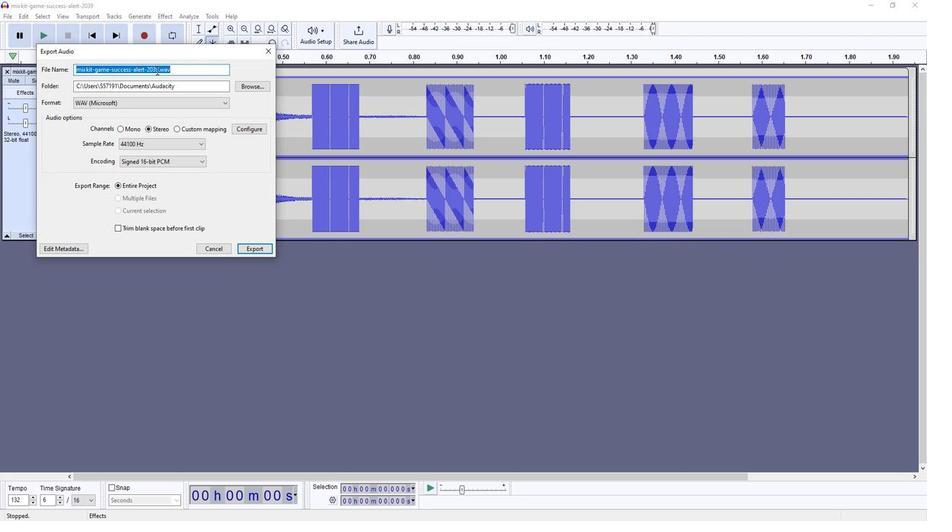 
Action: Mouse moved to (62, 76)
Screenshot: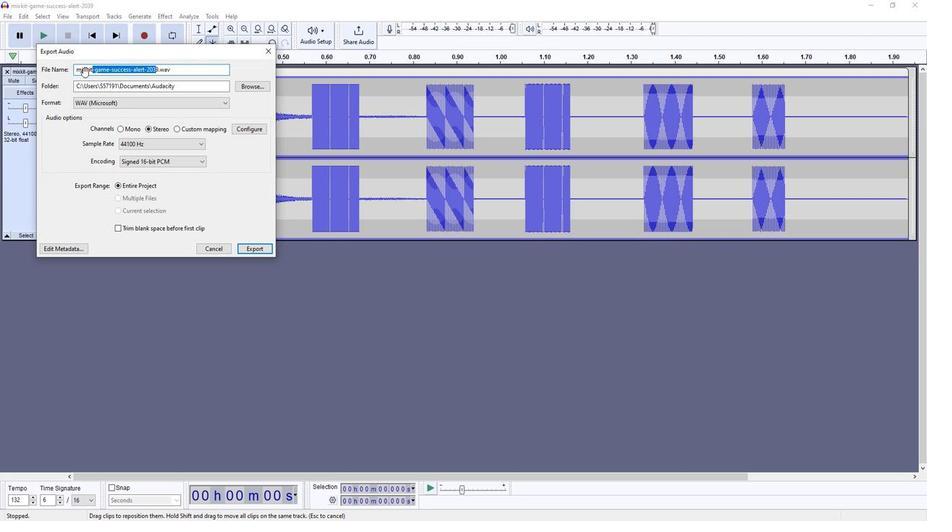 
Action: Key pressed <Key.delete><Key.delete>tones
Screenshot: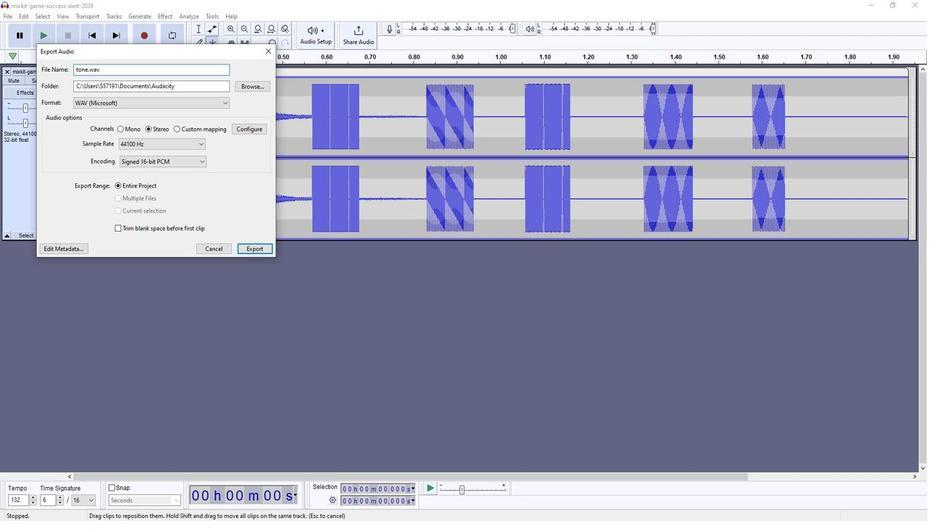 
Action: Mouse moved to (263, 247)
Screenshot: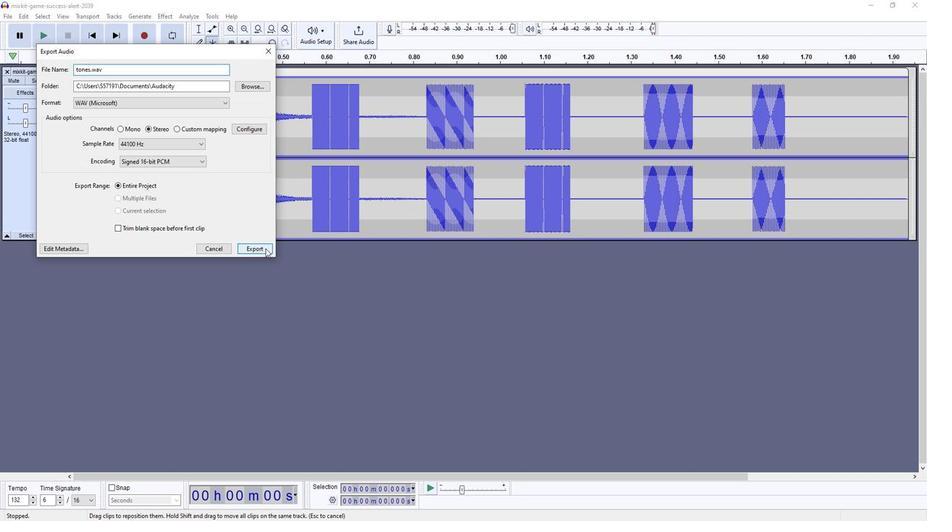 
Action: Mouse pressed left at (263, 247)
Screenshot: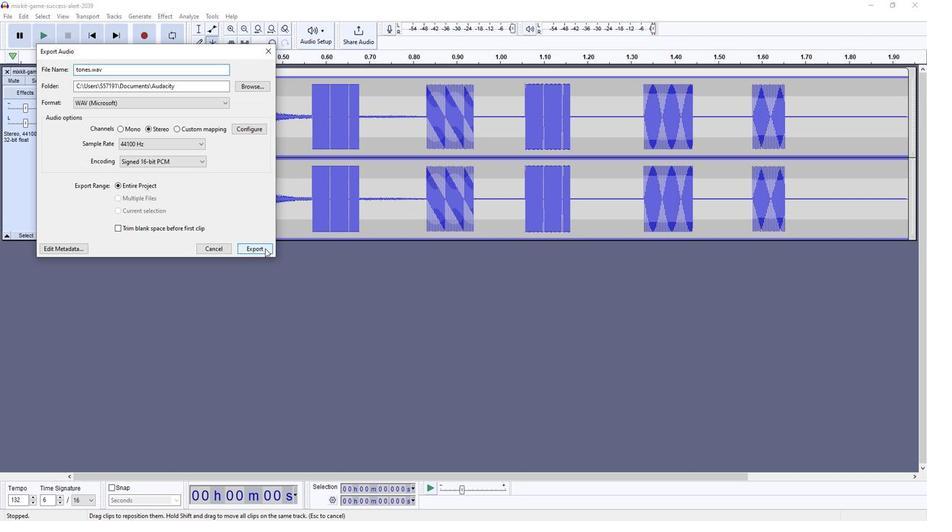 
